 Task: Research Airbnb accommodation in Idfu, Egypt from 1st November, 2023 to 9th November, 2023 for 5 adults.3 bedrooms having 3 beds and 3 bathrooms. Property type can be house. Look for 5 properties as per requirement.
Action: Mouse moved to (569, 77)
Screenshot: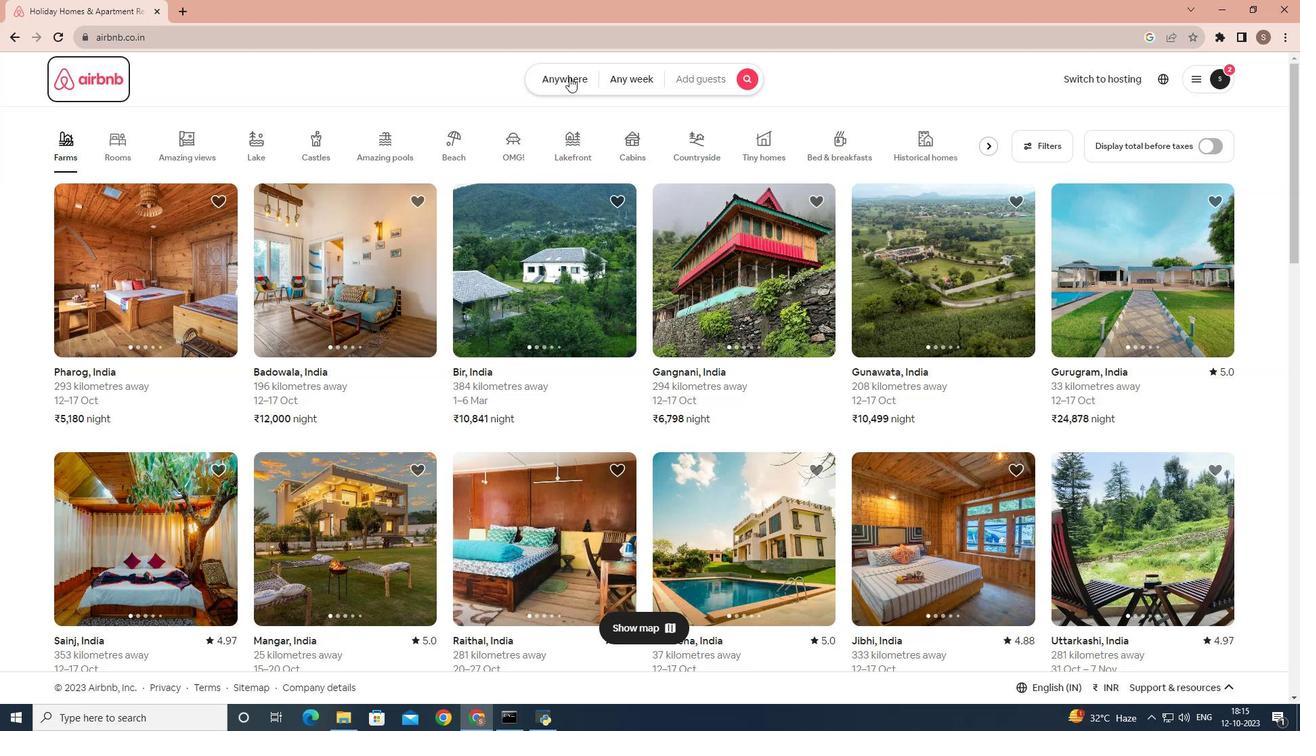 
Action: Mouse pressed left at (569, 77)
Screenshot: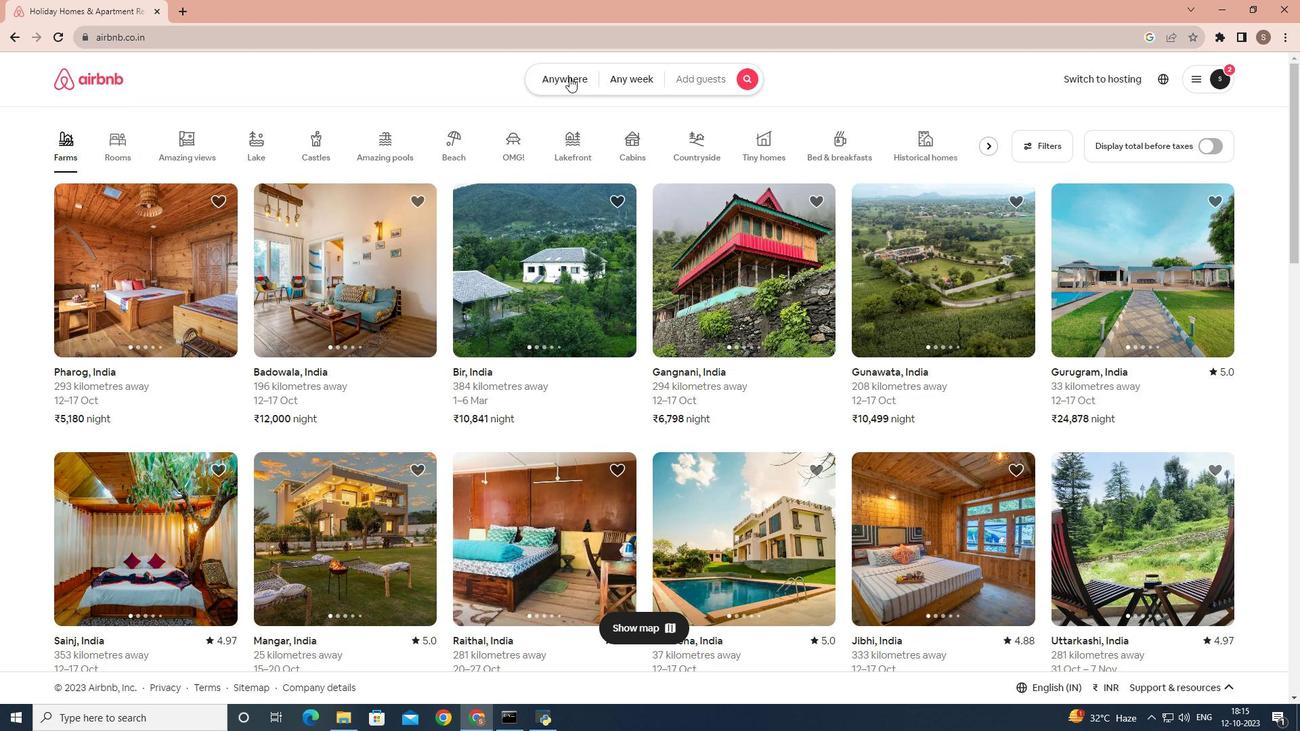 
Action: Mouse moved to (442, 140)
Screenshot: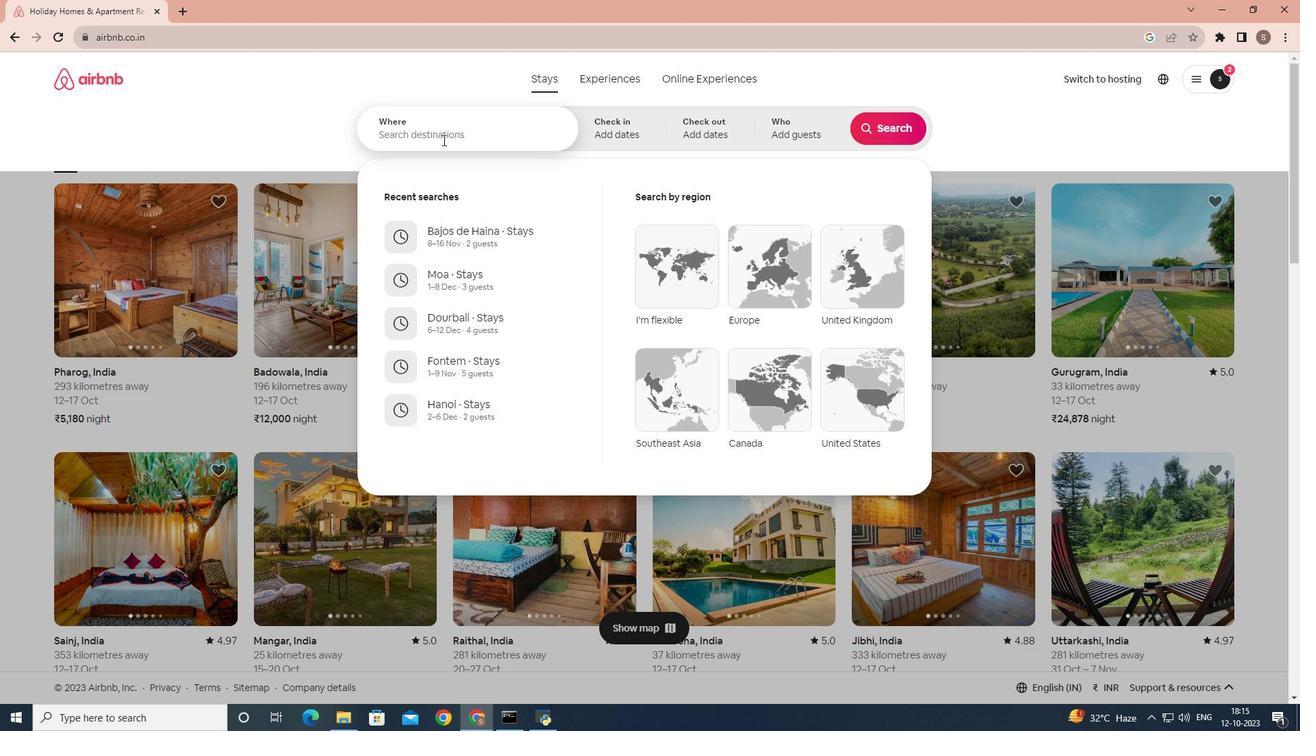
Action: Mouse pressed left at (442, 140)
Screenshot: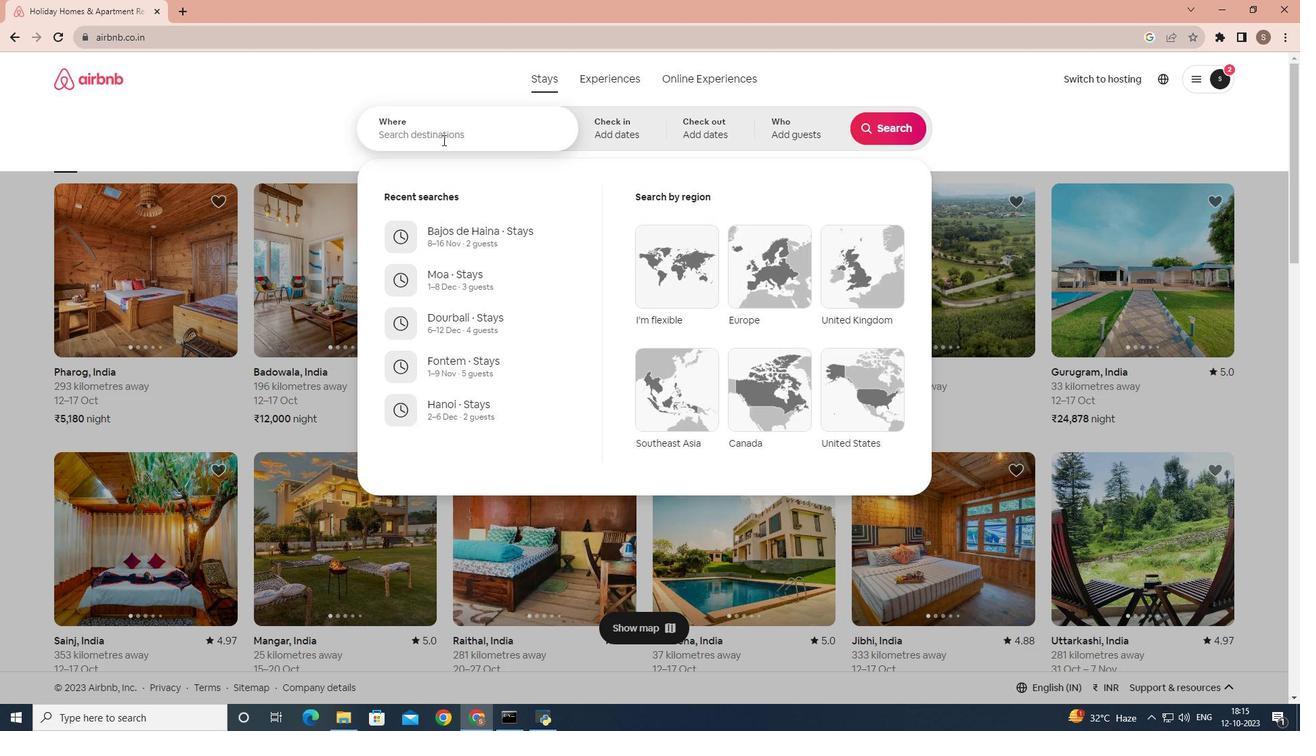 
Action: Mouse moved to (511, 139)
Screenshot: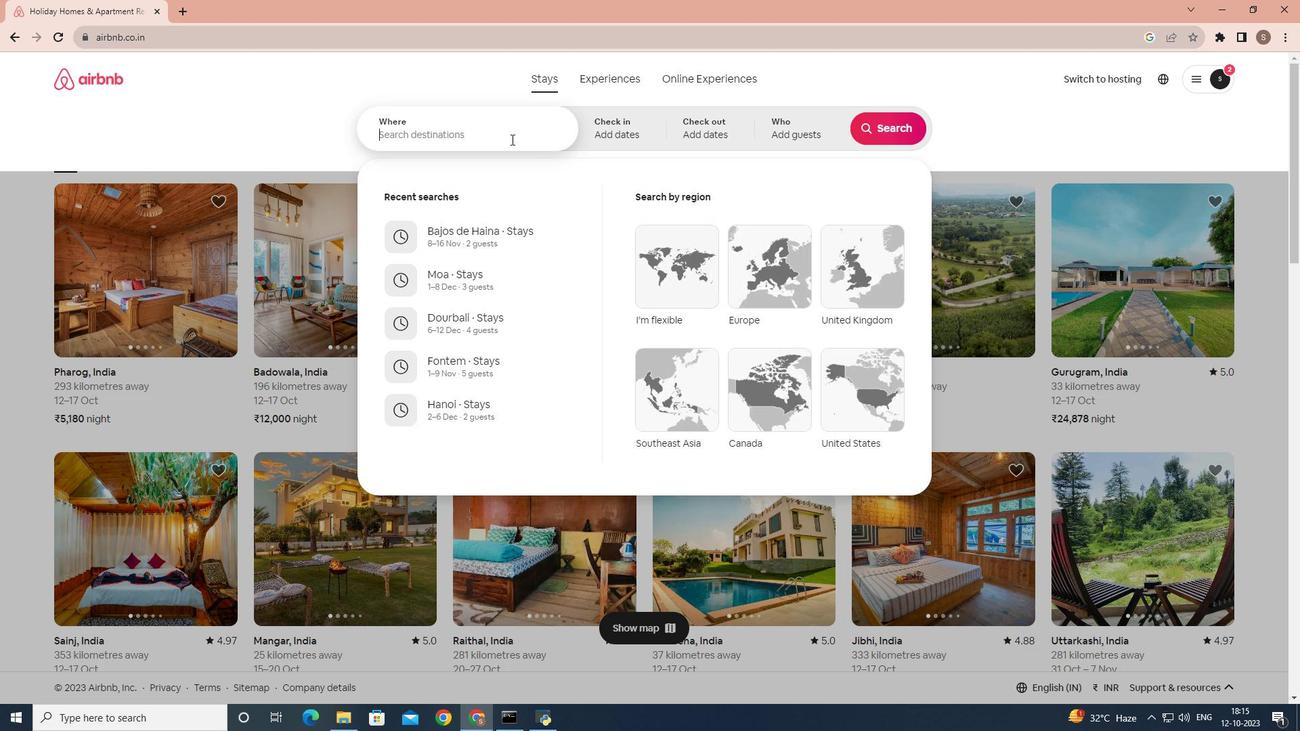 
Action: Key pressed <Key.shift><Key.shift>Idfu,<Key.shift><Key.shift><Key.shift>Egyp
Screenshot: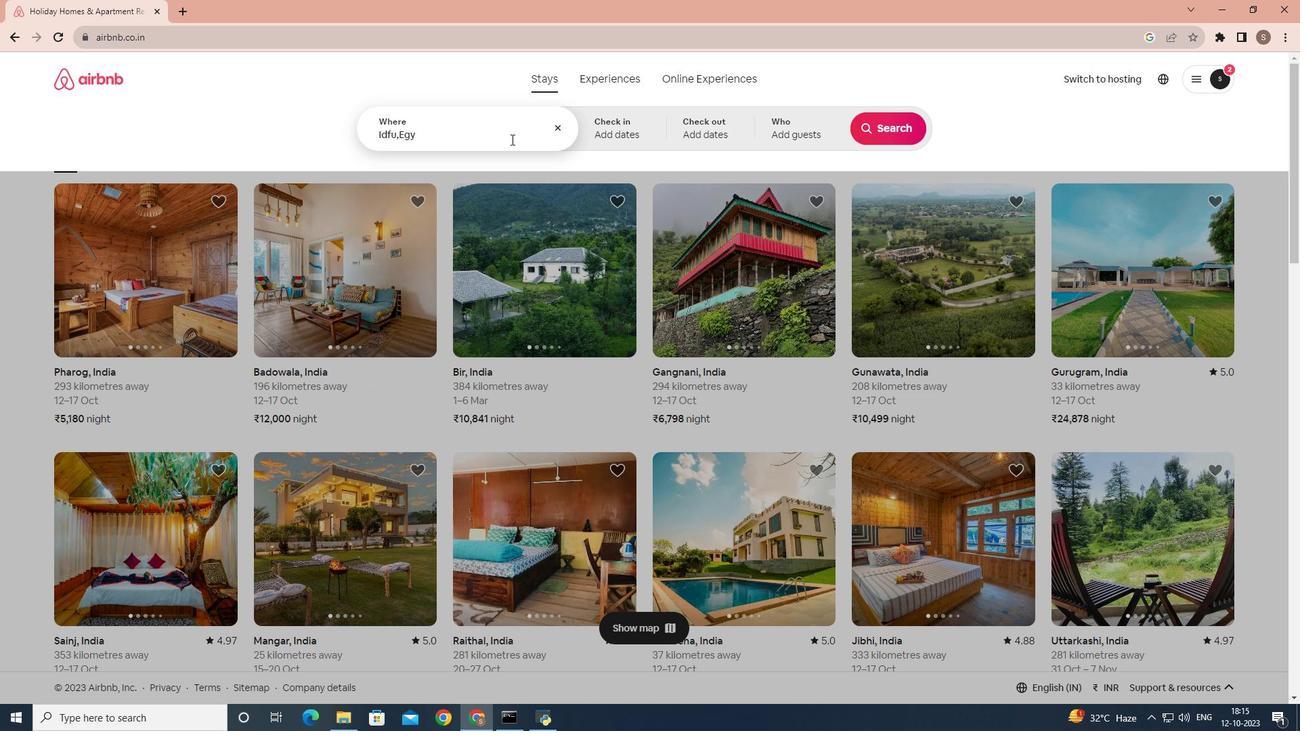 
Action: Mouse moved to (514, 208)
Screenshot: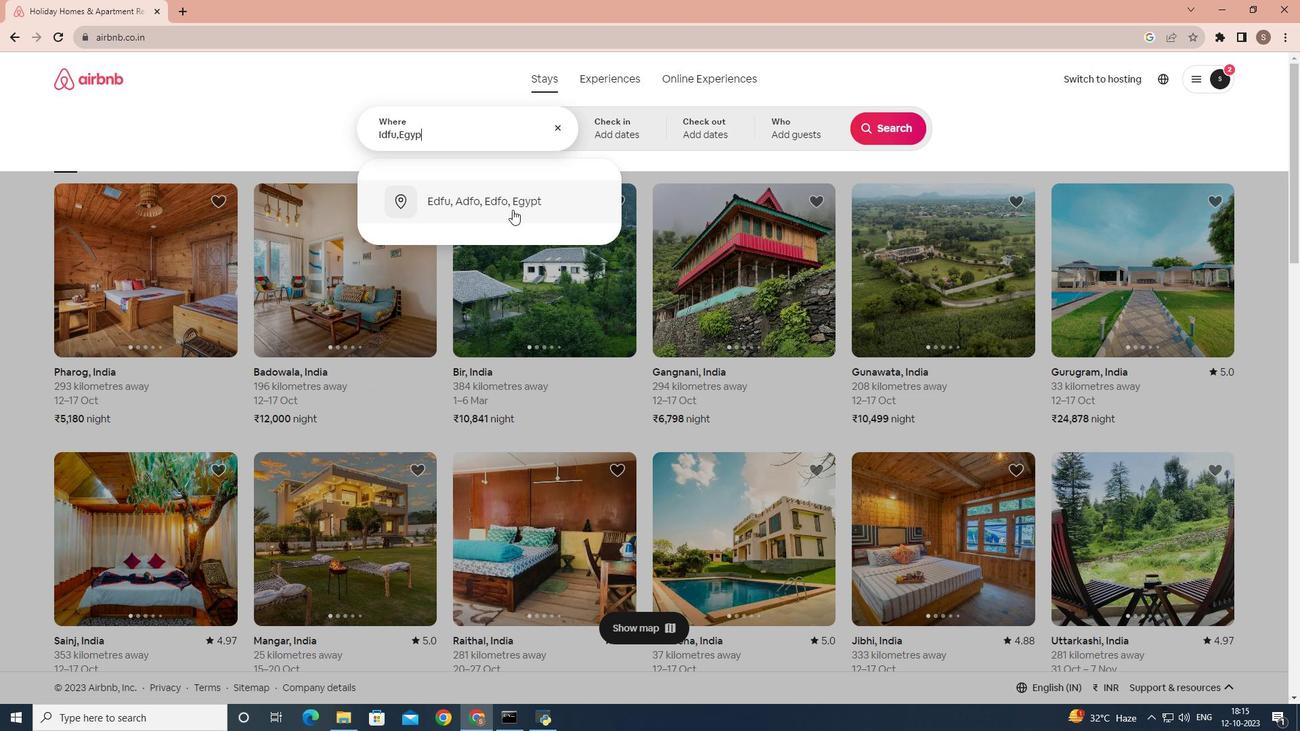 
Action: Mouse pressed left at (514, 208)
Screenshot: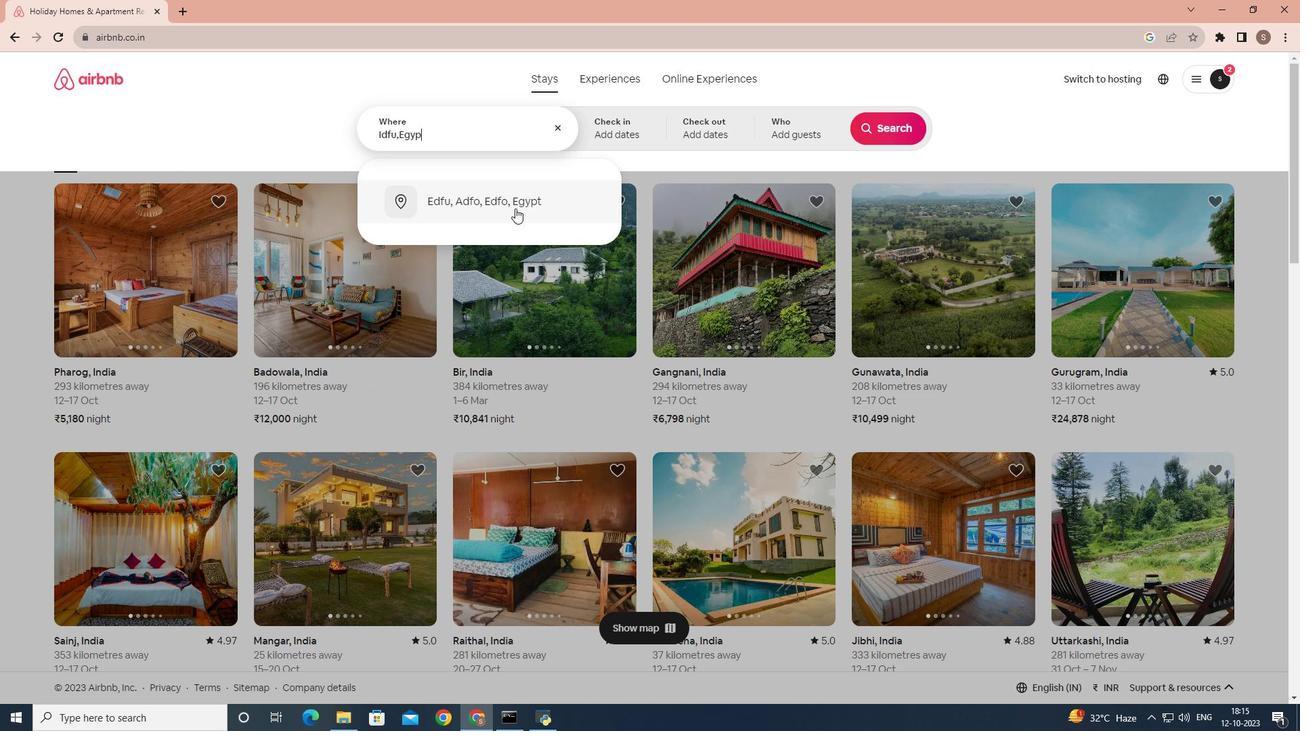 
Action: Mouse moved to (883, 237)
Screenshot: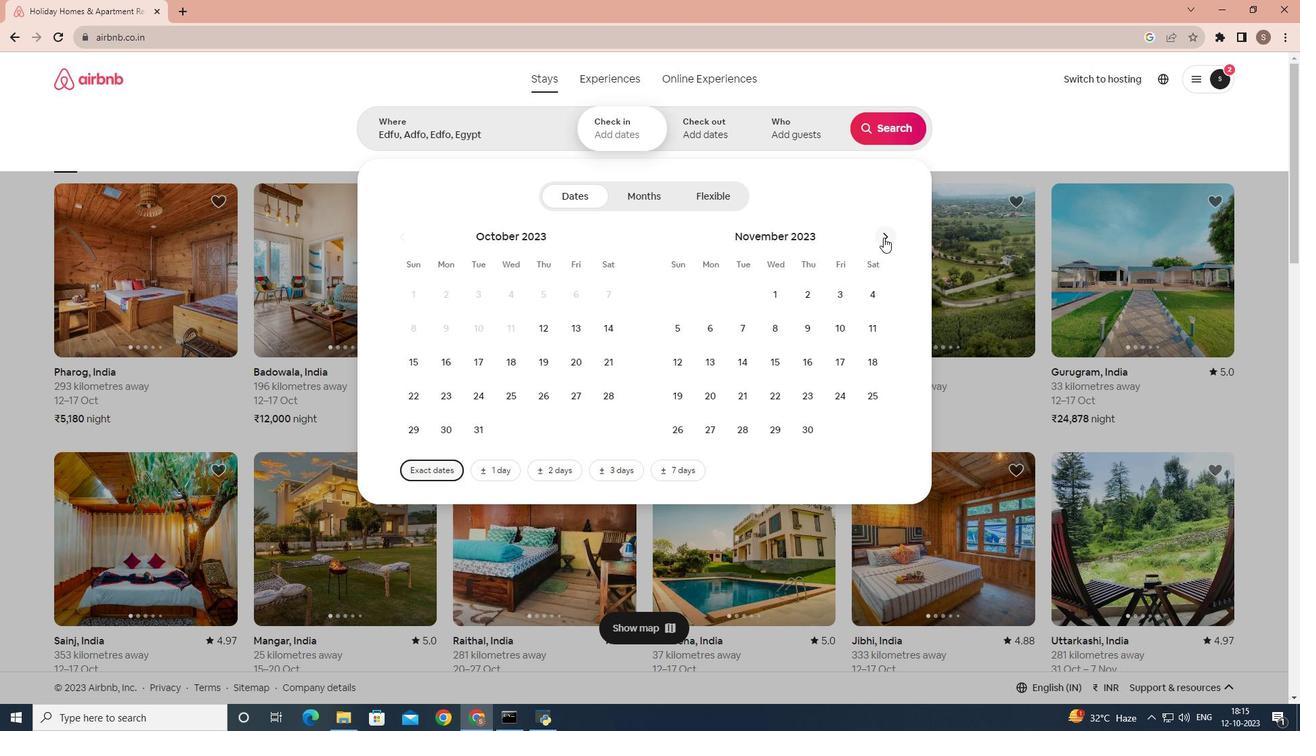 
Action: Mouse pressed left at (883, 237)
Screenshot: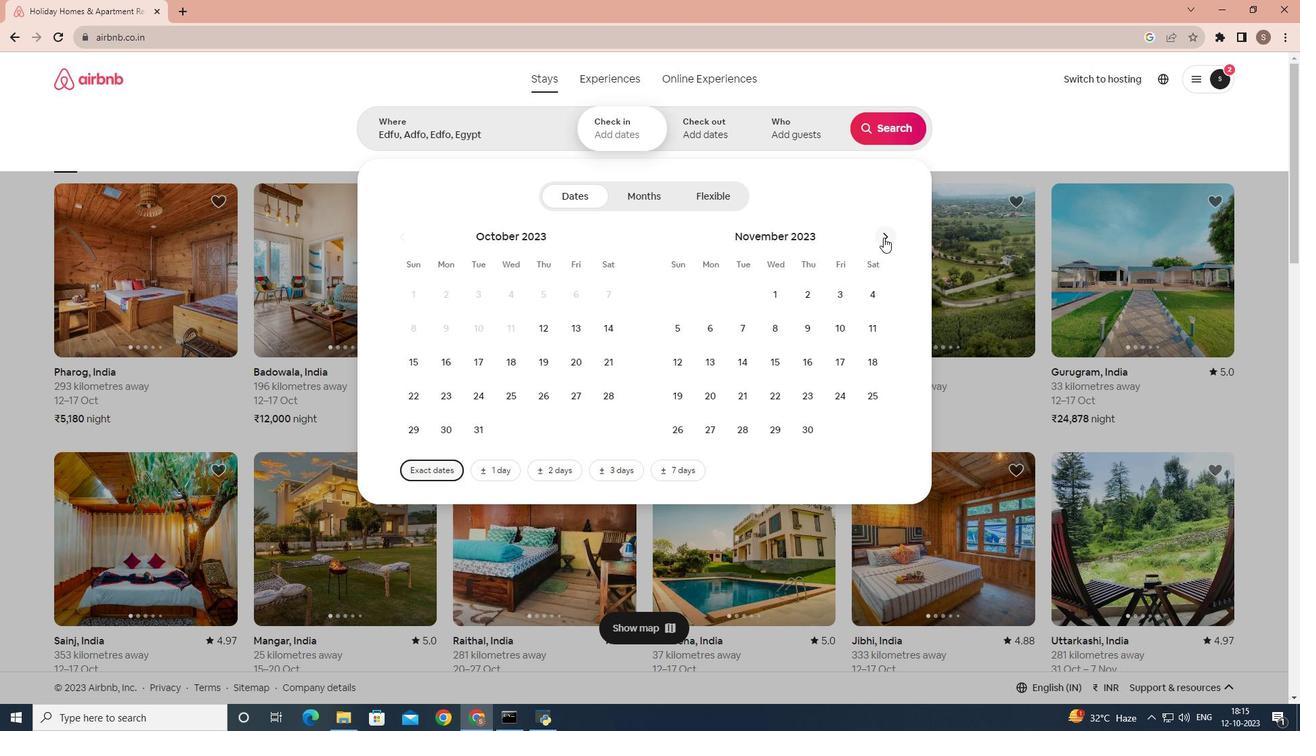 
Action: Mouse moved to (518, 296)
Screenshot: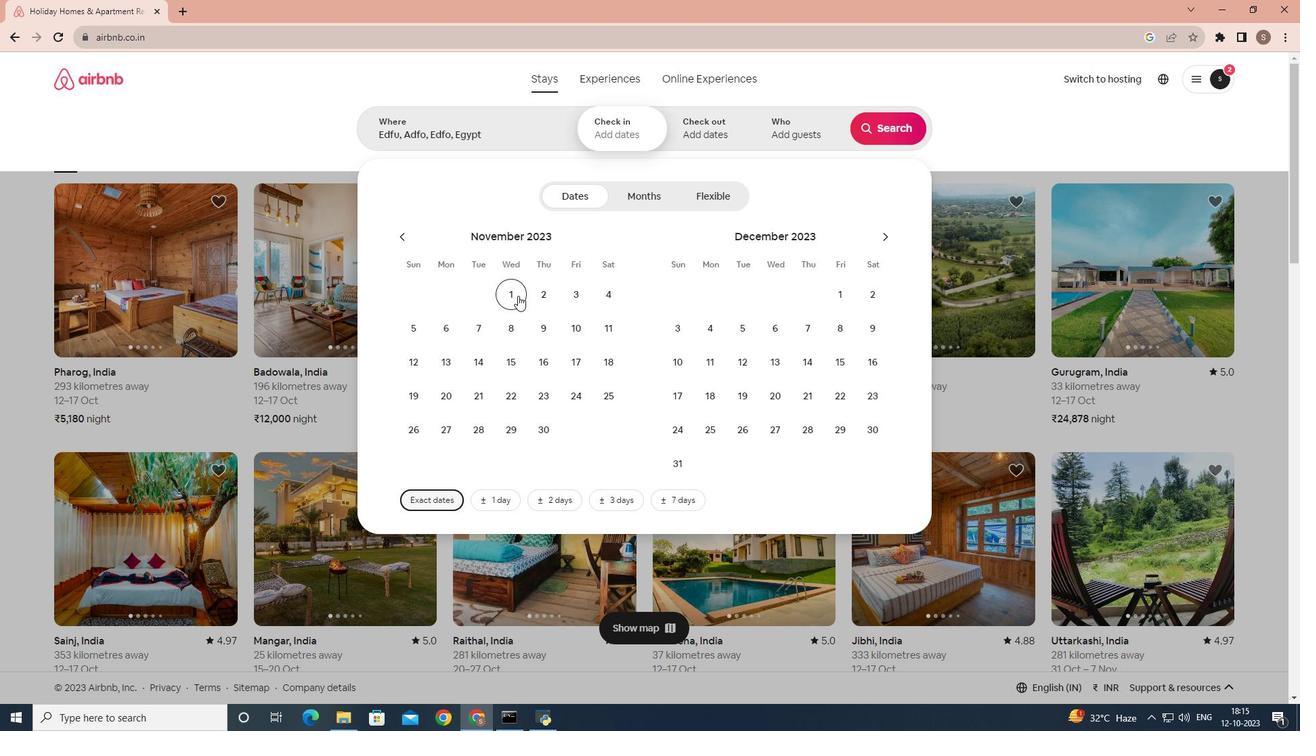 
Action: Mouse pressed left at (518, 296)
Screenshot: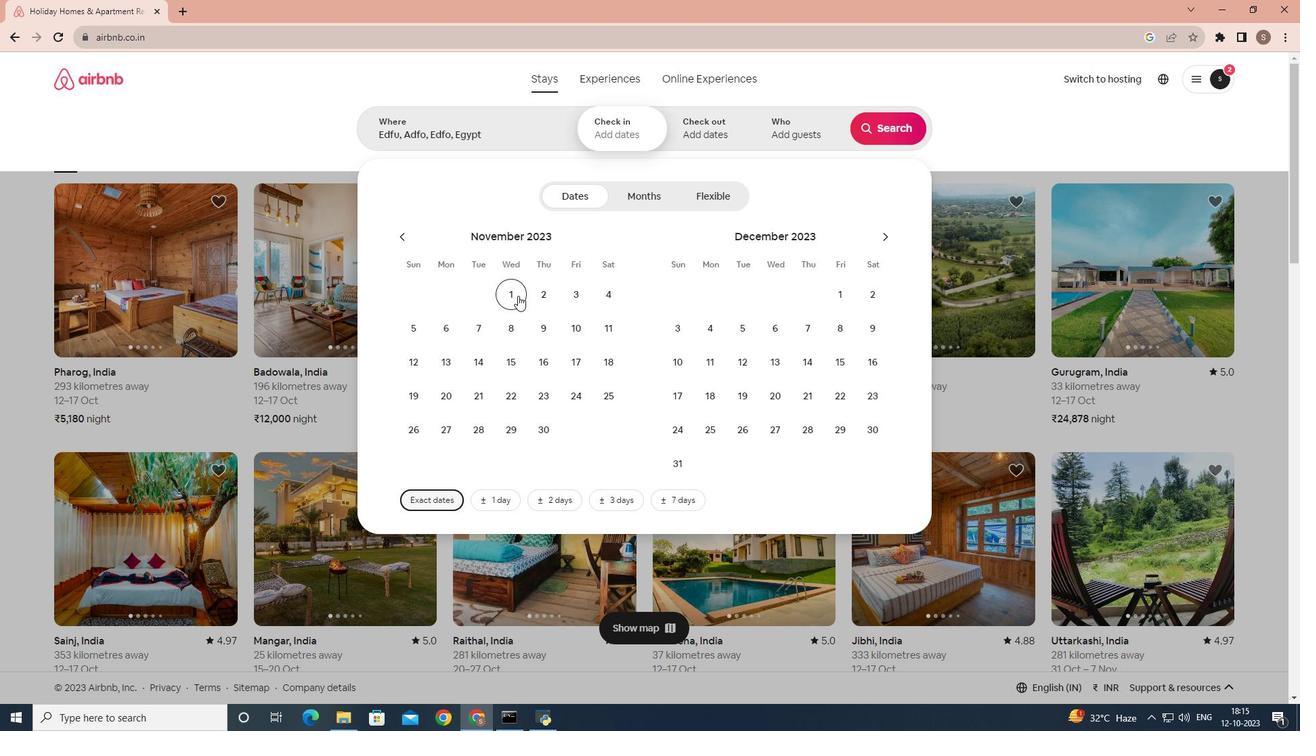 
Action: Mouse moved to (545, 327)
Screenshot: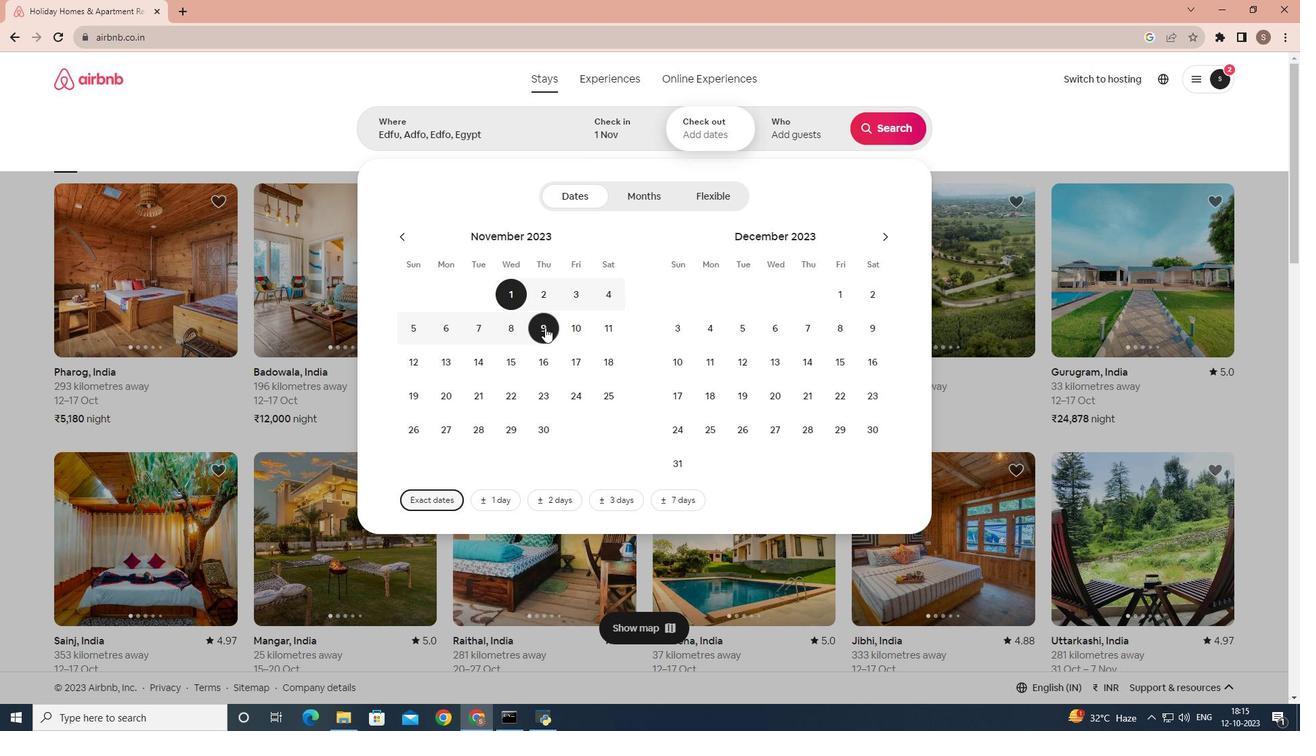 
Action: Mouse pressed left at (545, 327)
Screenshot: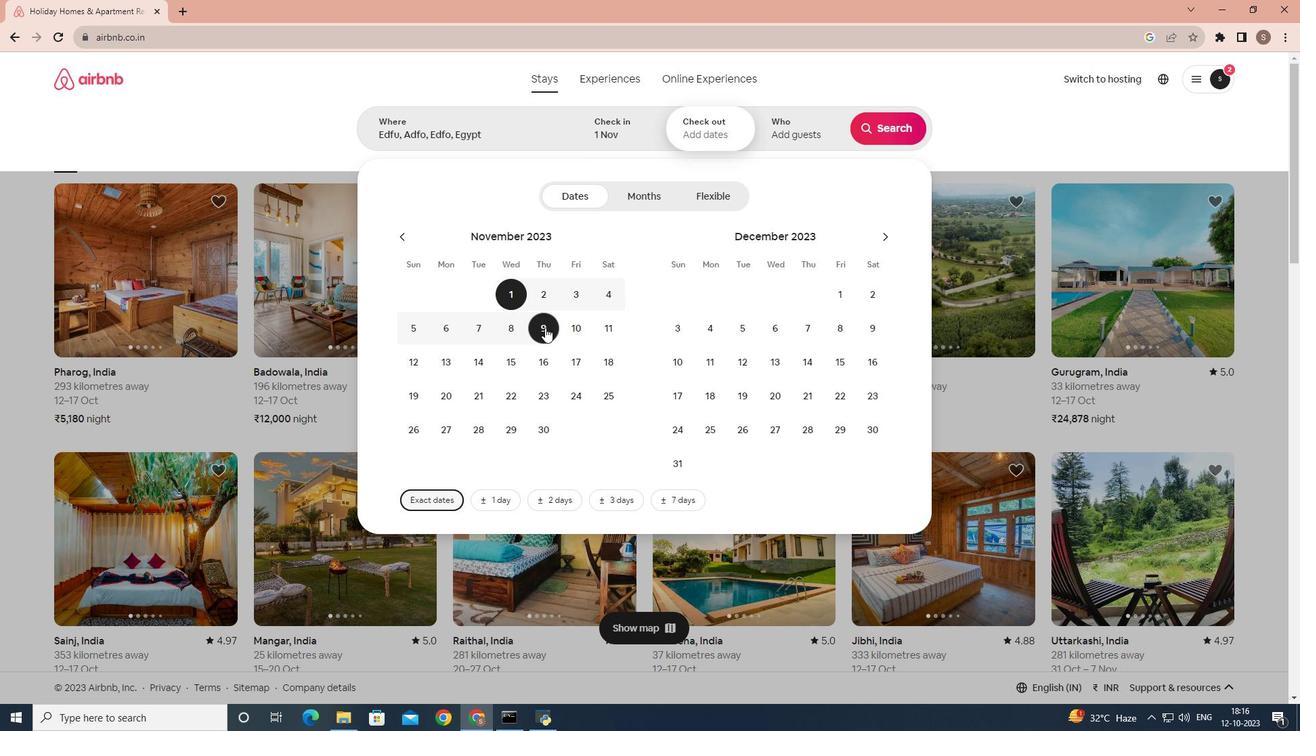 
Action: Mouse moved to (810, 139)
Screenshot: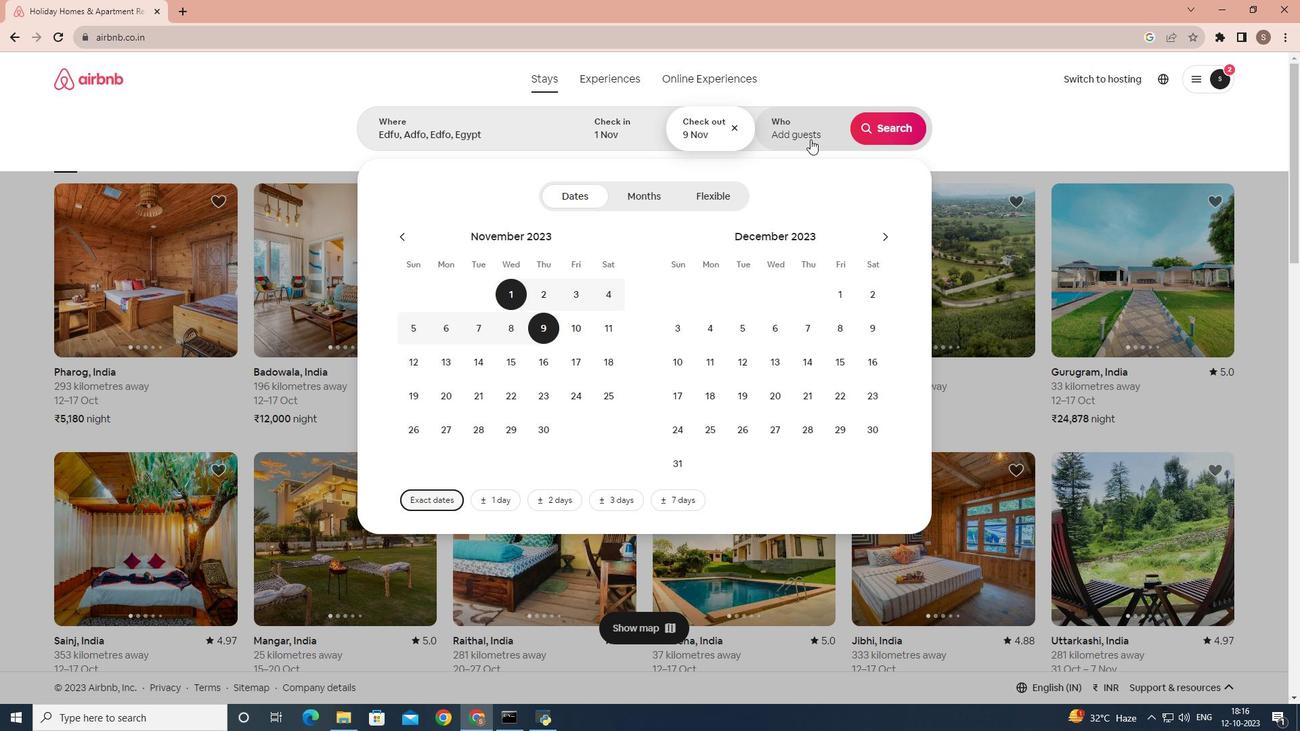 
Action: Mouse pressed left at (810, 139)
Screenshot: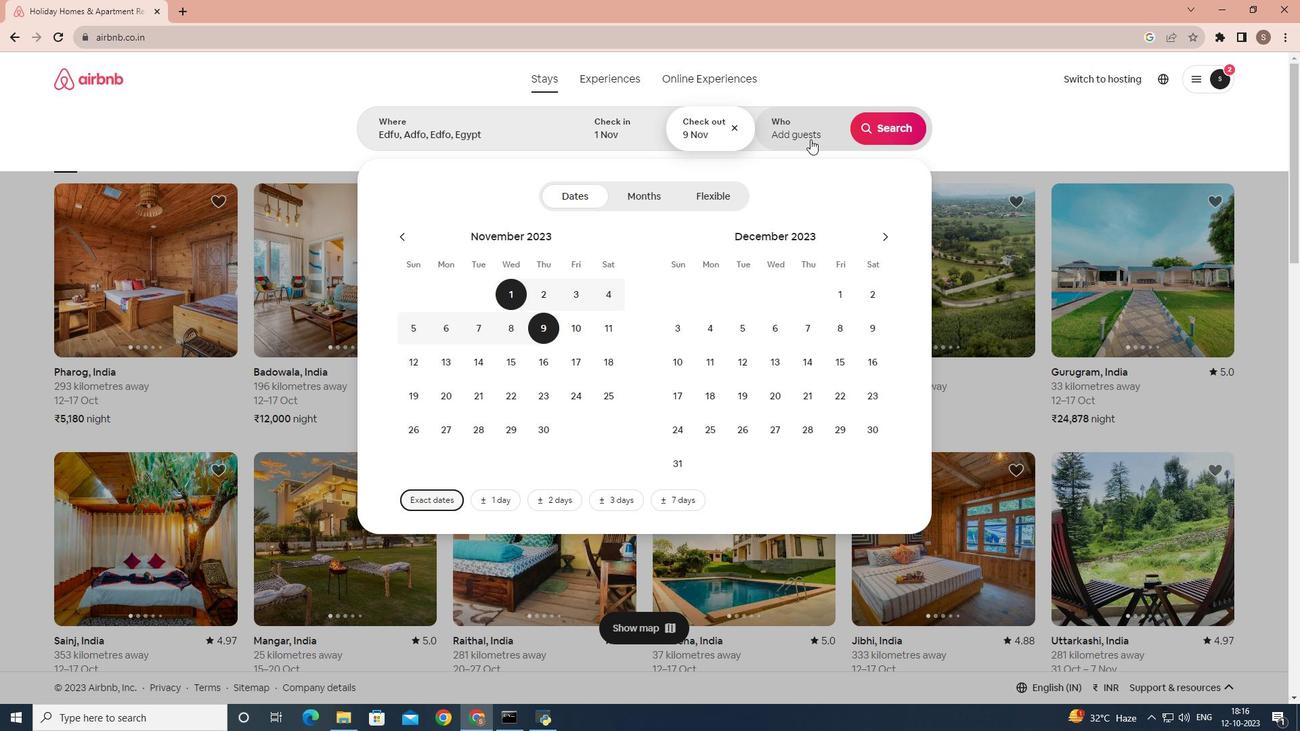 
Action: Mouse moved to (893, 201)
Screenshot: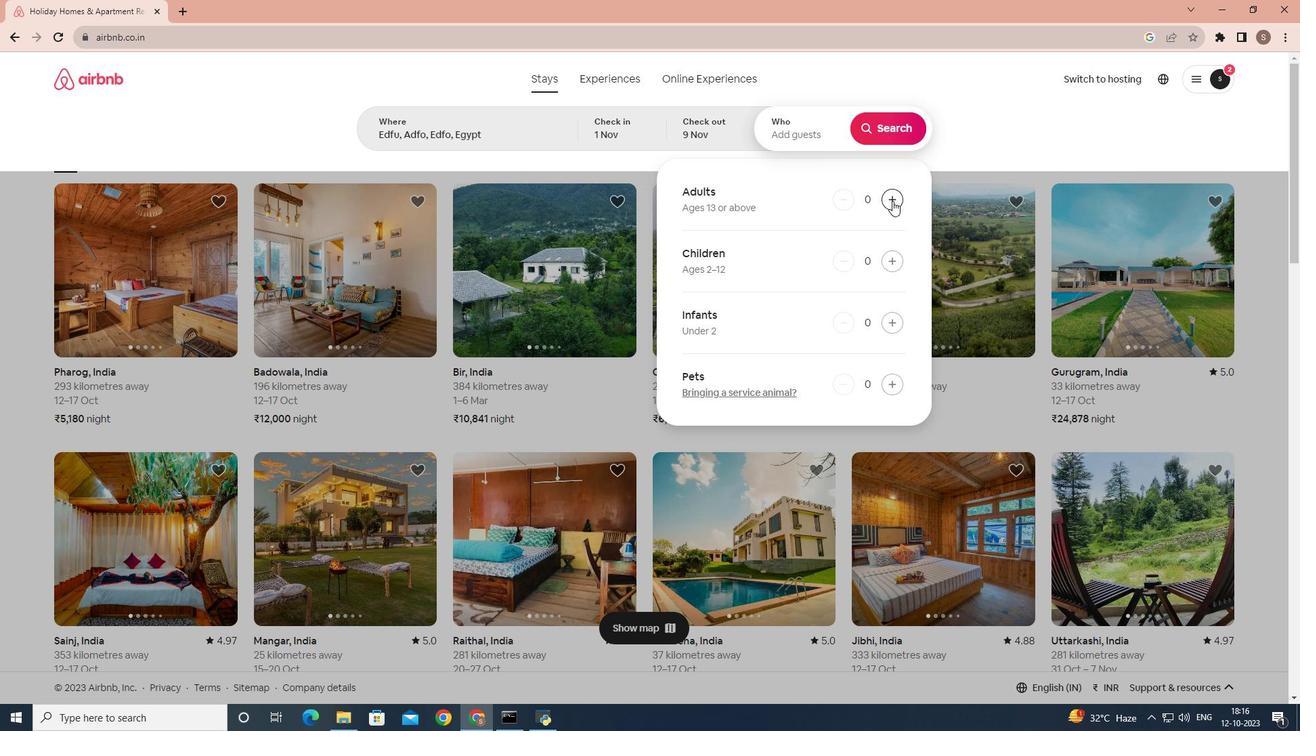 
Action: Mouse pressed left at (893, 201)
Screenshot: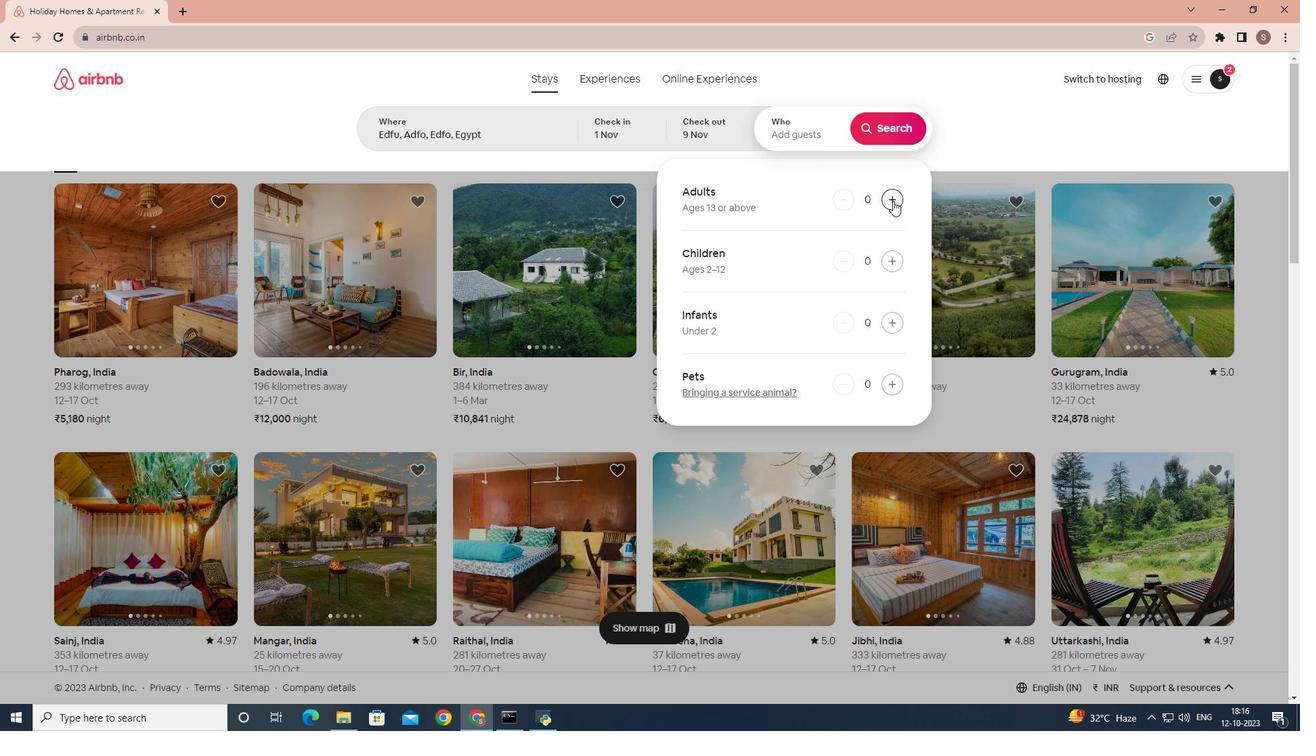 
Action: Mouse moved to (894, 201)
Screenshot: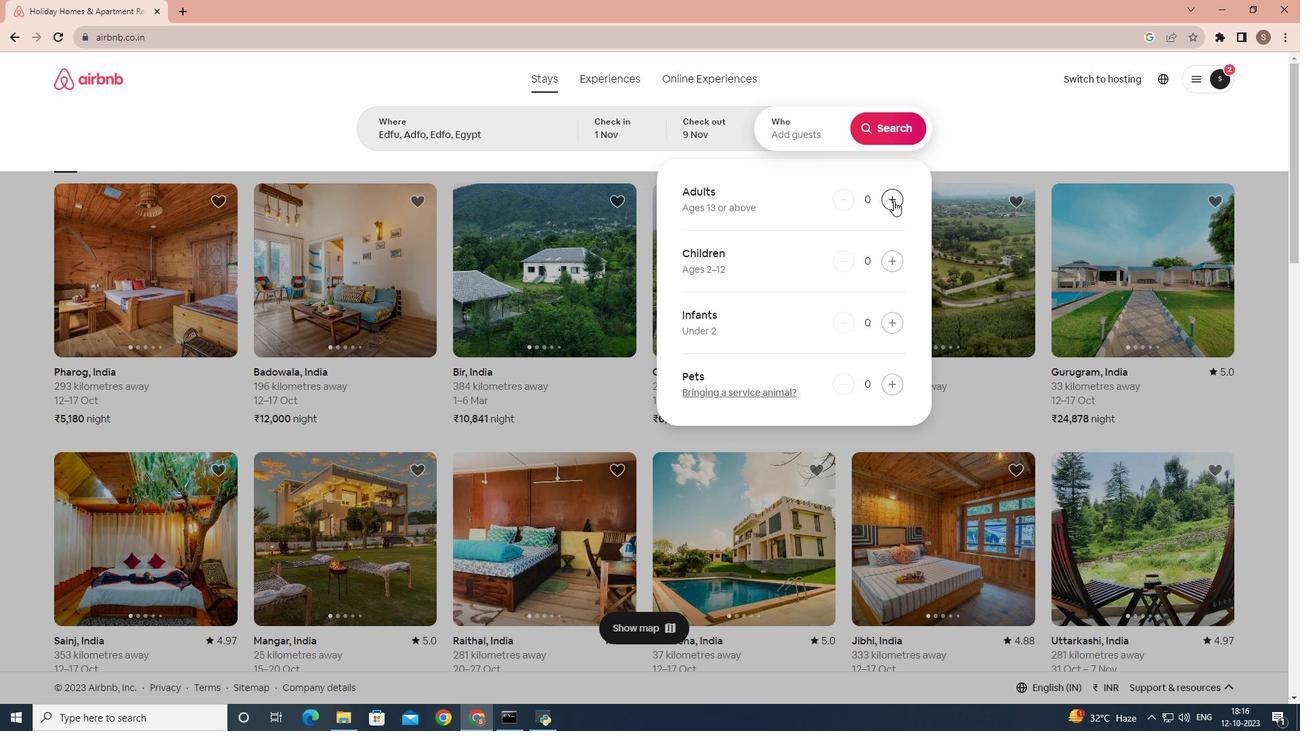 
Action: Mouse pressed left at (894, 201)
Screenshot: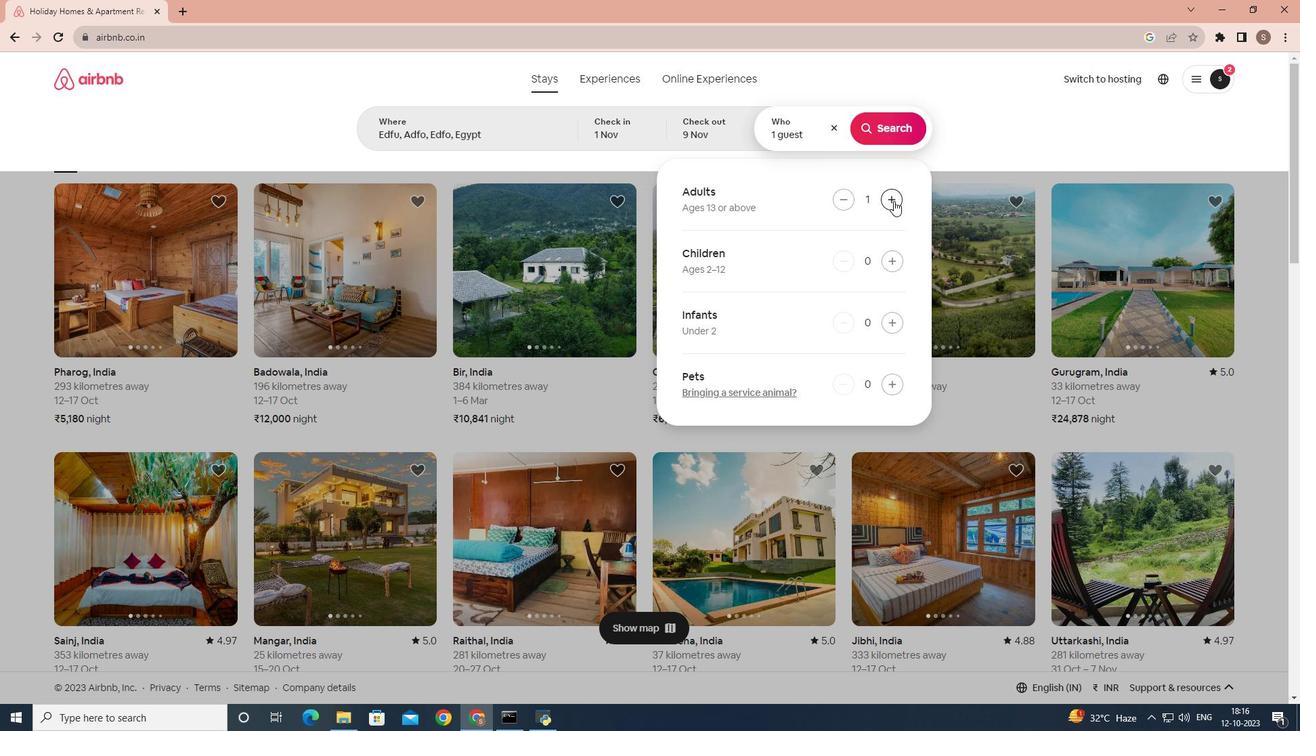 
Action: Mouse pressed left at (894, 201)
Screenshot: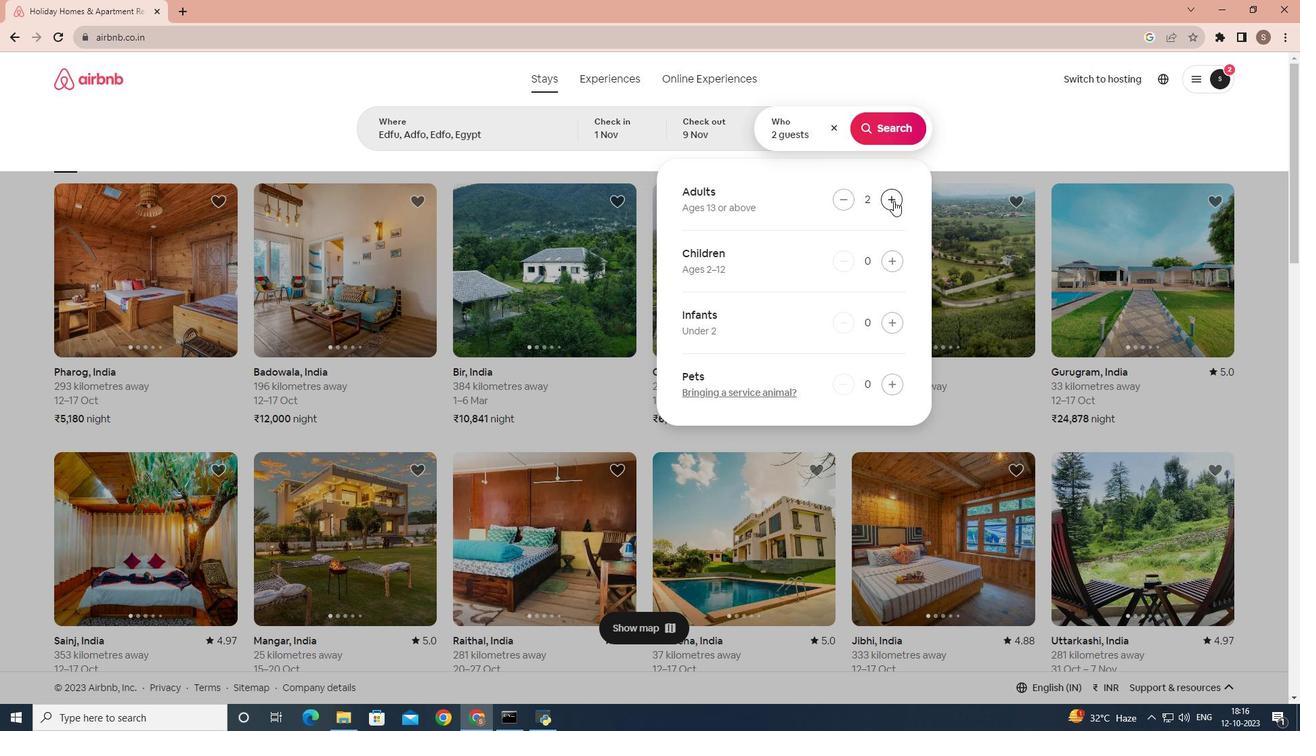 
Action: Mouse pressed left at (894, 201)
Screenshot: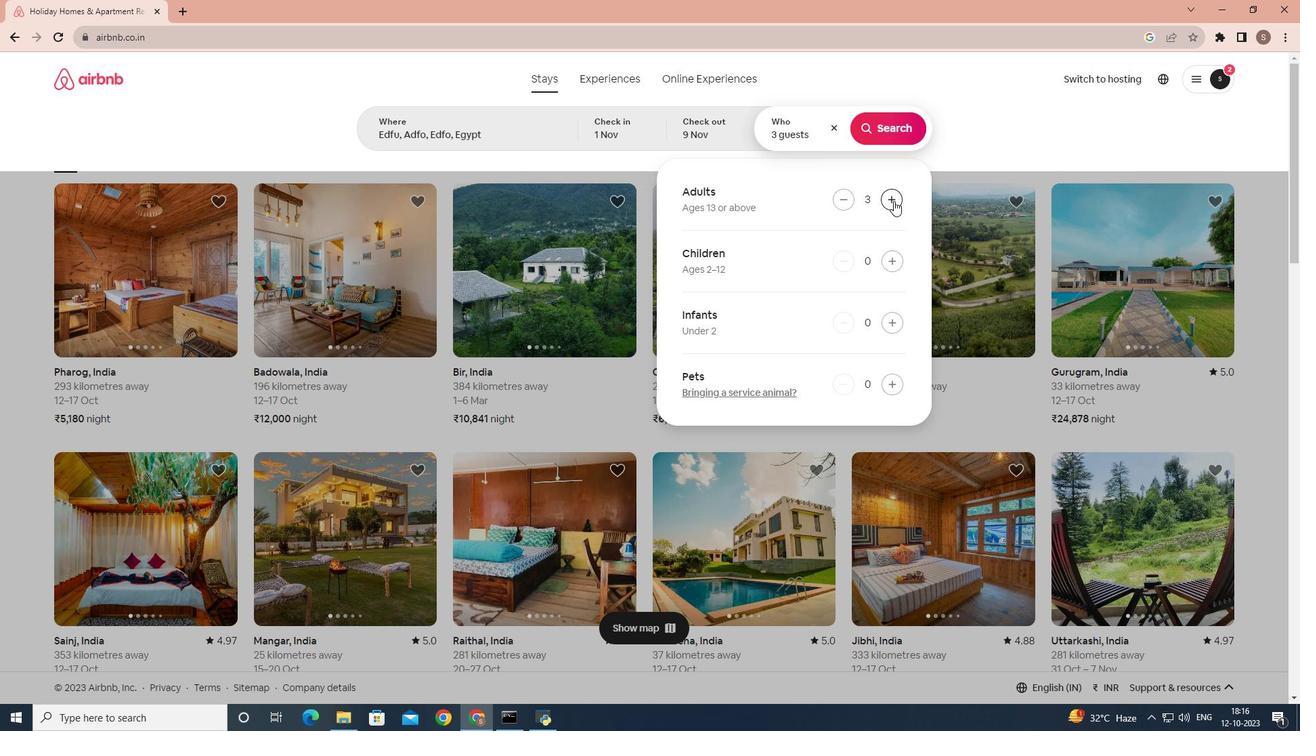 
Action: Mouse pressed left at (894, 201)
Screenshot: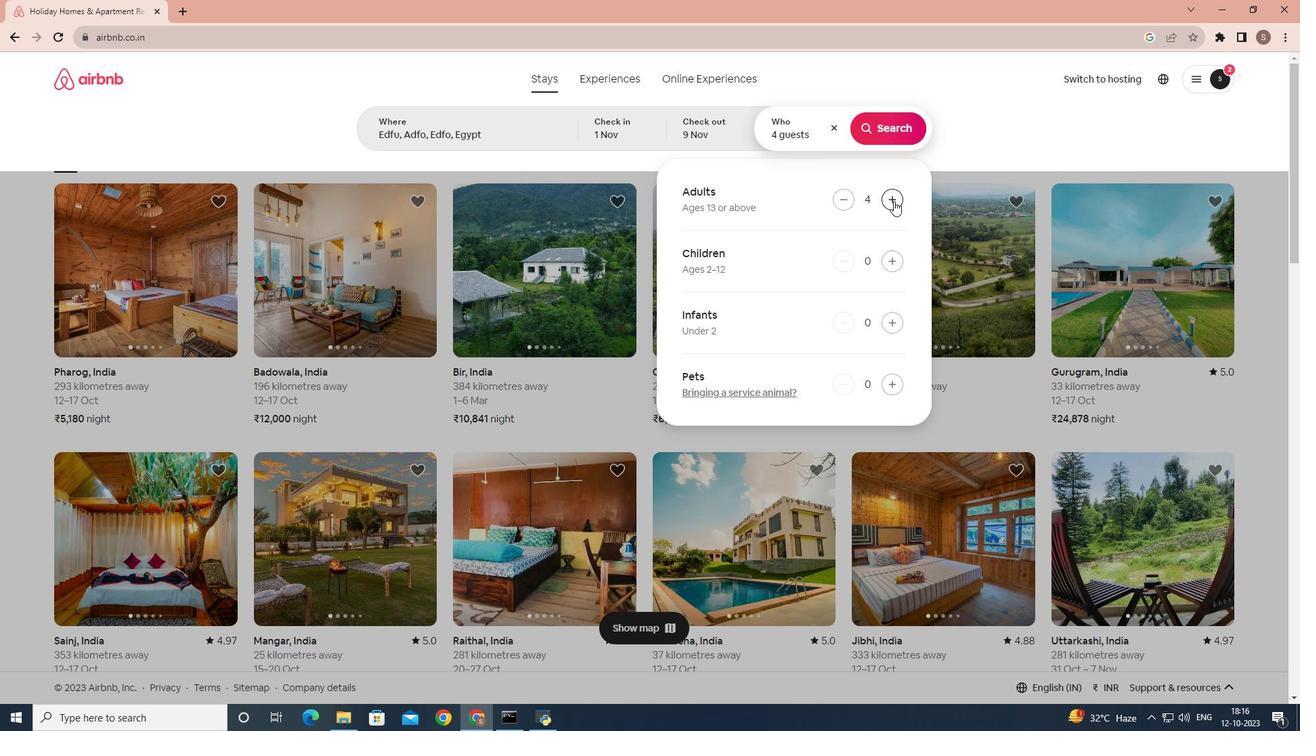 
Action: Mouse moved to (877, 125)
Screenshot: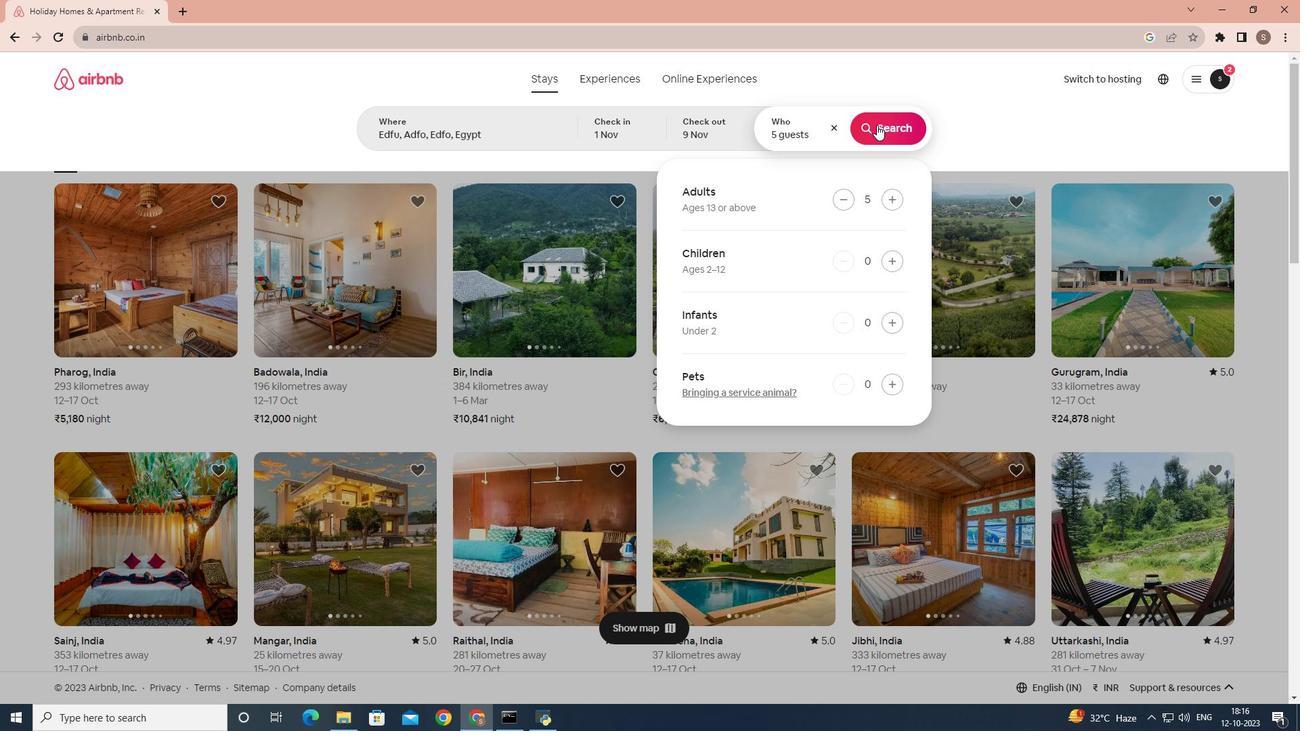 
Action: Mouse pressed left at (877, 125)
Screenshot: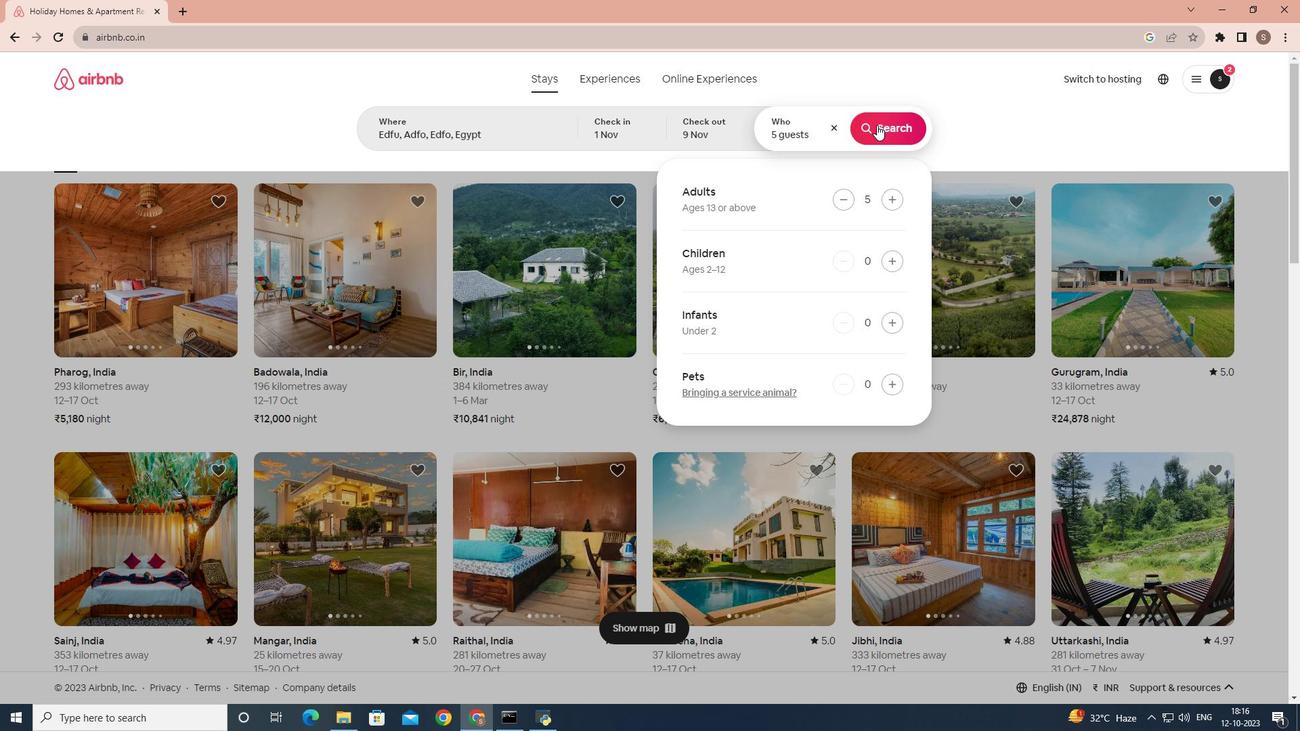 
Action: Mouse moved to (1077, 132)
Screenshot: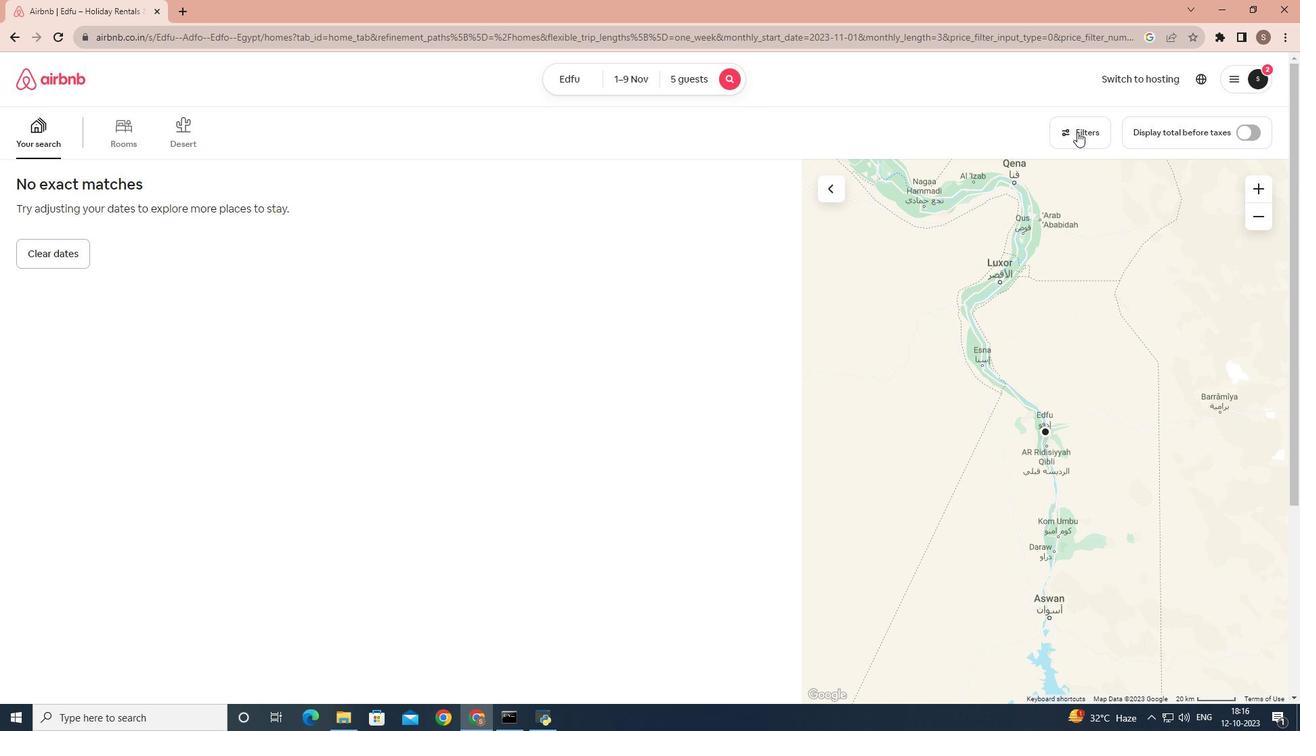 
Action: Mouse pressed left at (1077, 132)
Screenshot: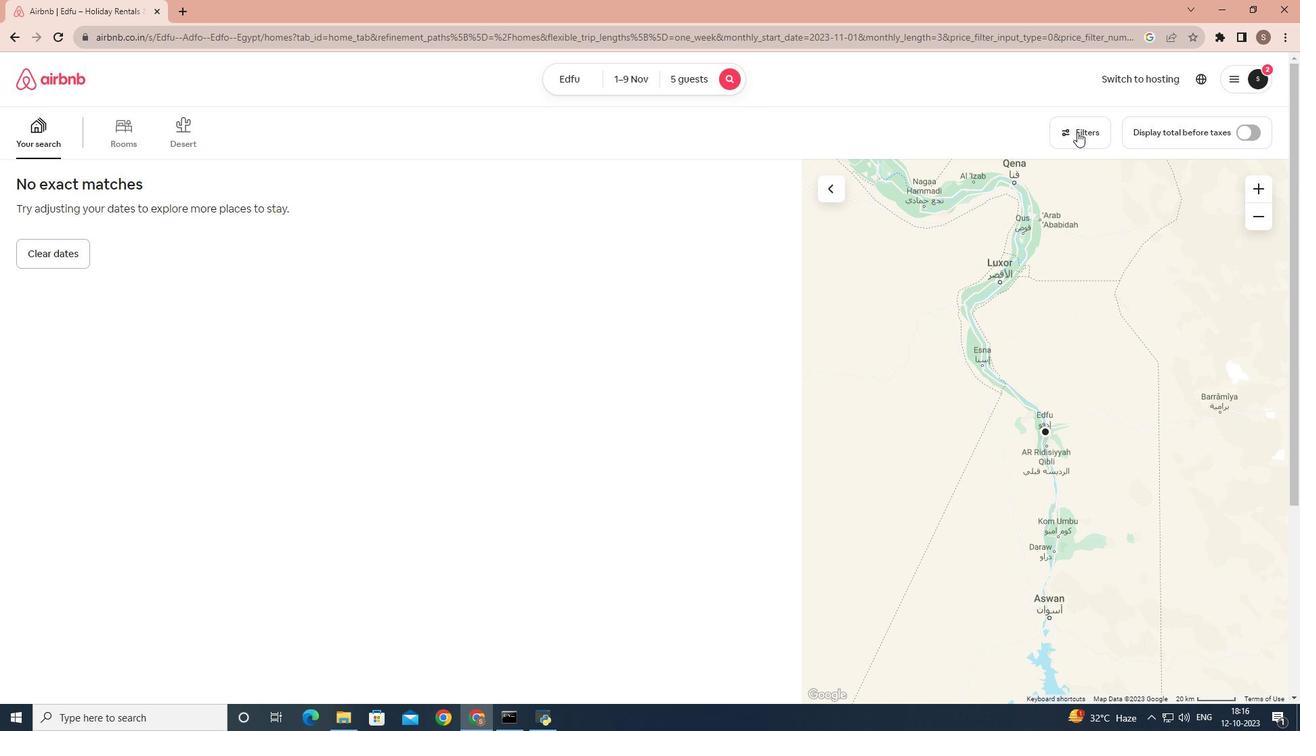 
Action: Mouse moved to (805, 418)
Screenshot: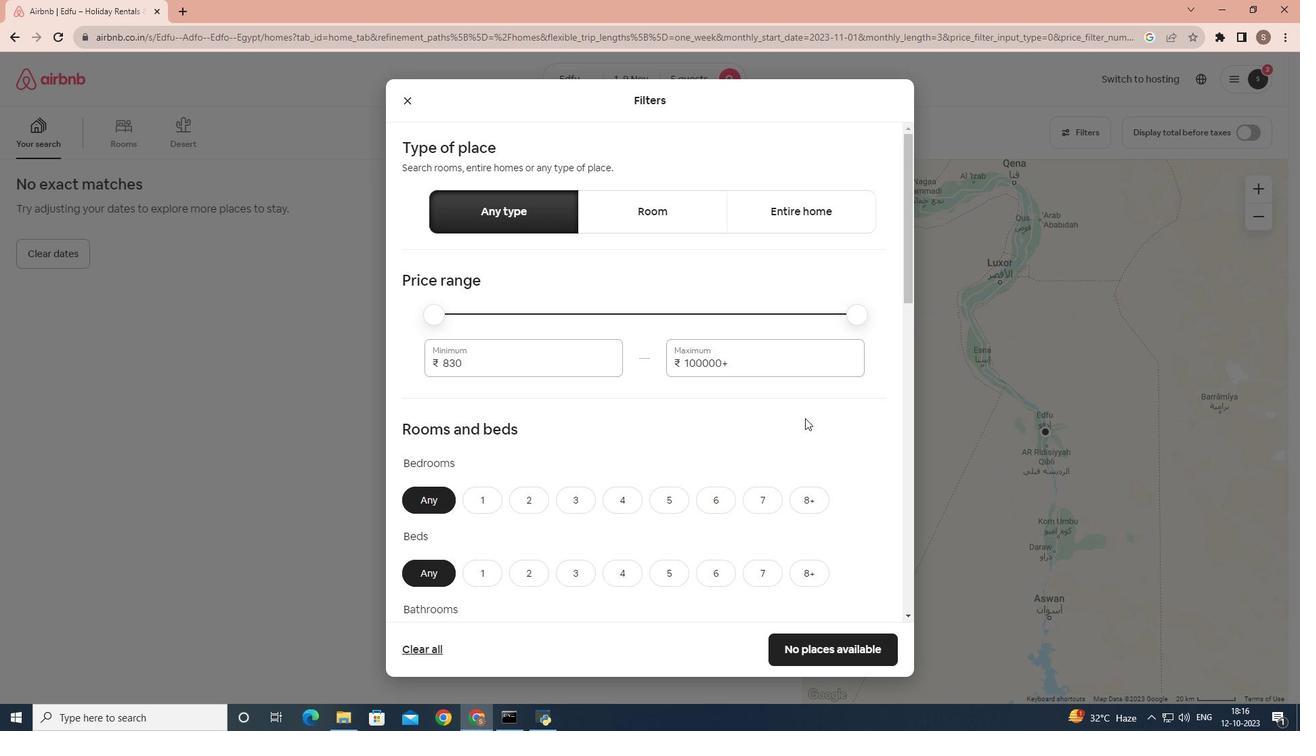 
Action: Mouse scrolled (805, 417) with delta (0, 0)
Screenshot: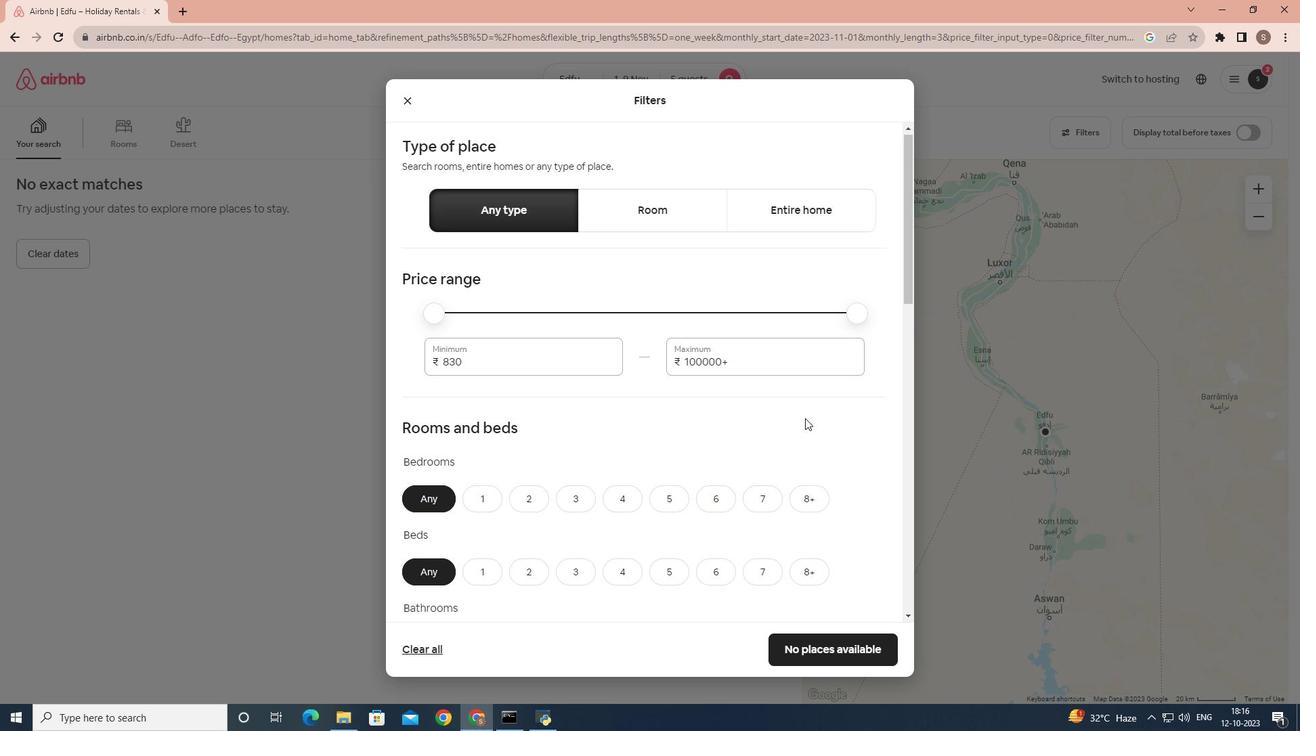 
Action: Mouse scrolled (805, 417) with delta (0, 0)
Screenshot: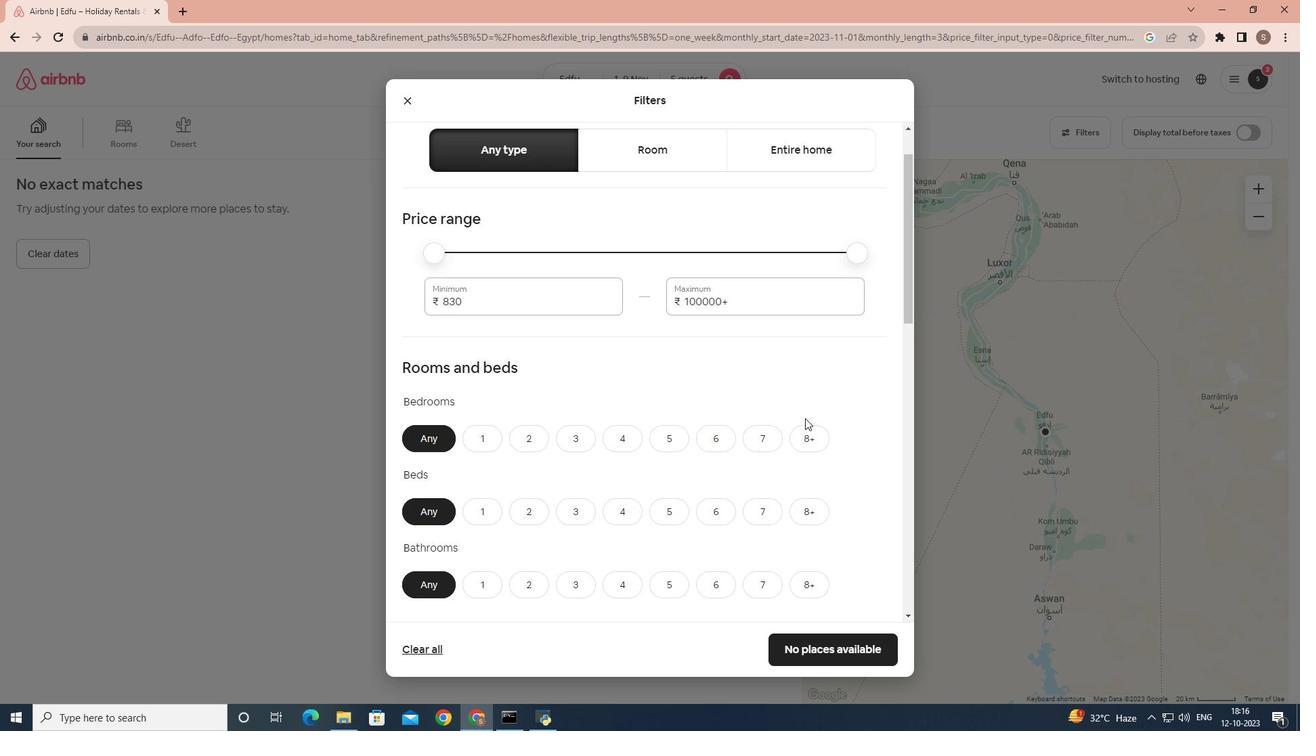 
Action: Mouse moved to (804, 418)
Screenshot: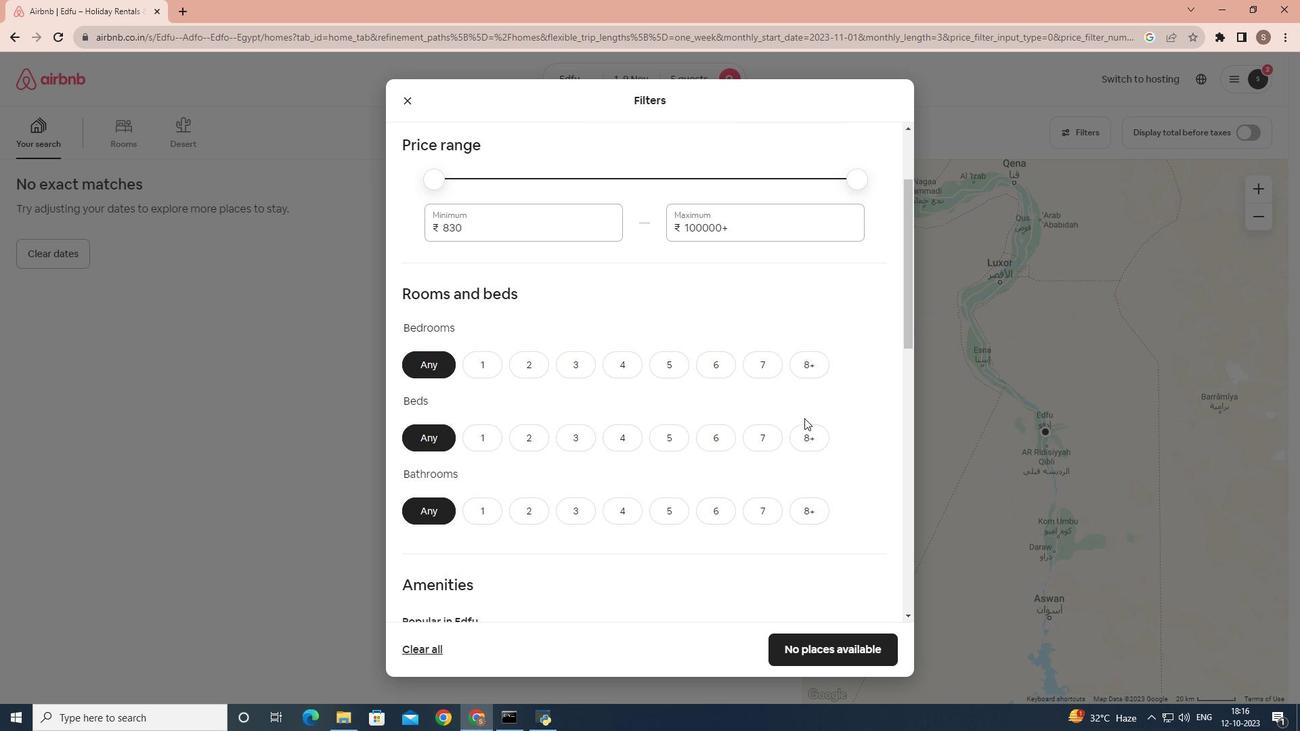 
Action: Mouse scrolled (804, 417) with delta (0, 0)
Screenshot: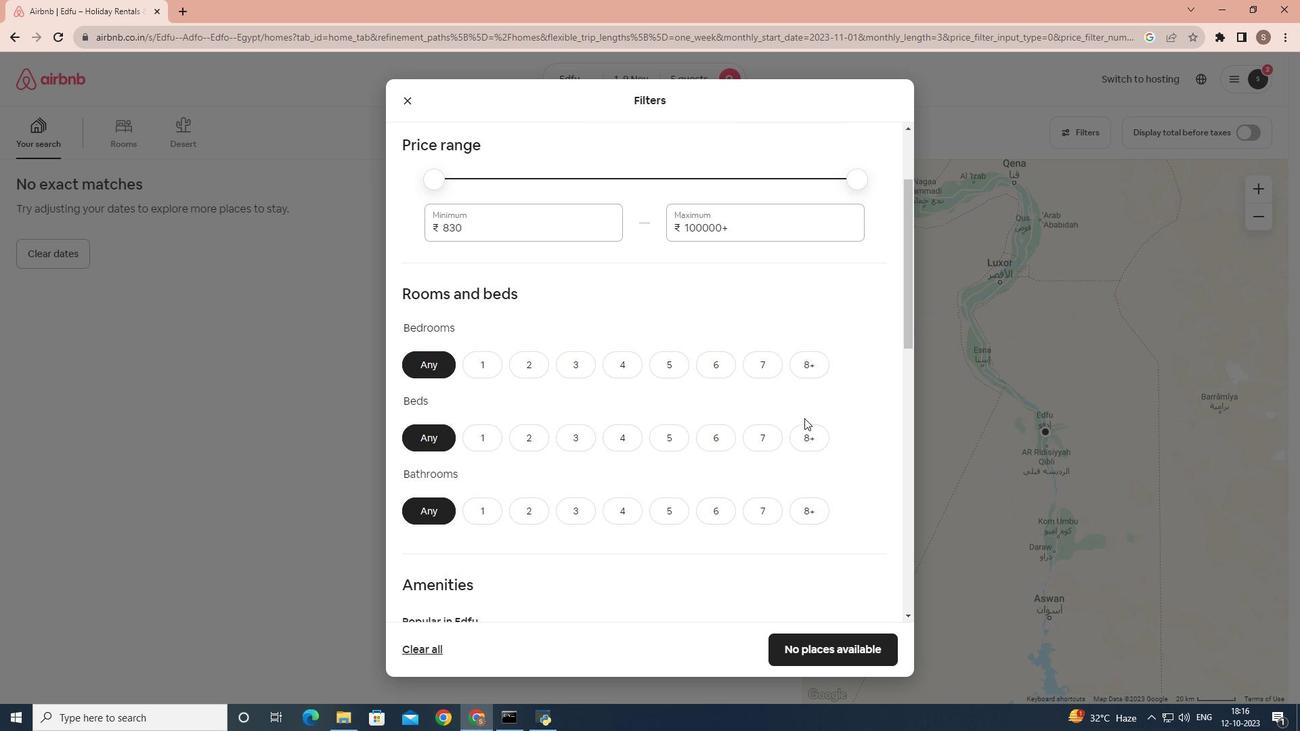 
Action: Mouse moved to (571, 296)
Screenshot: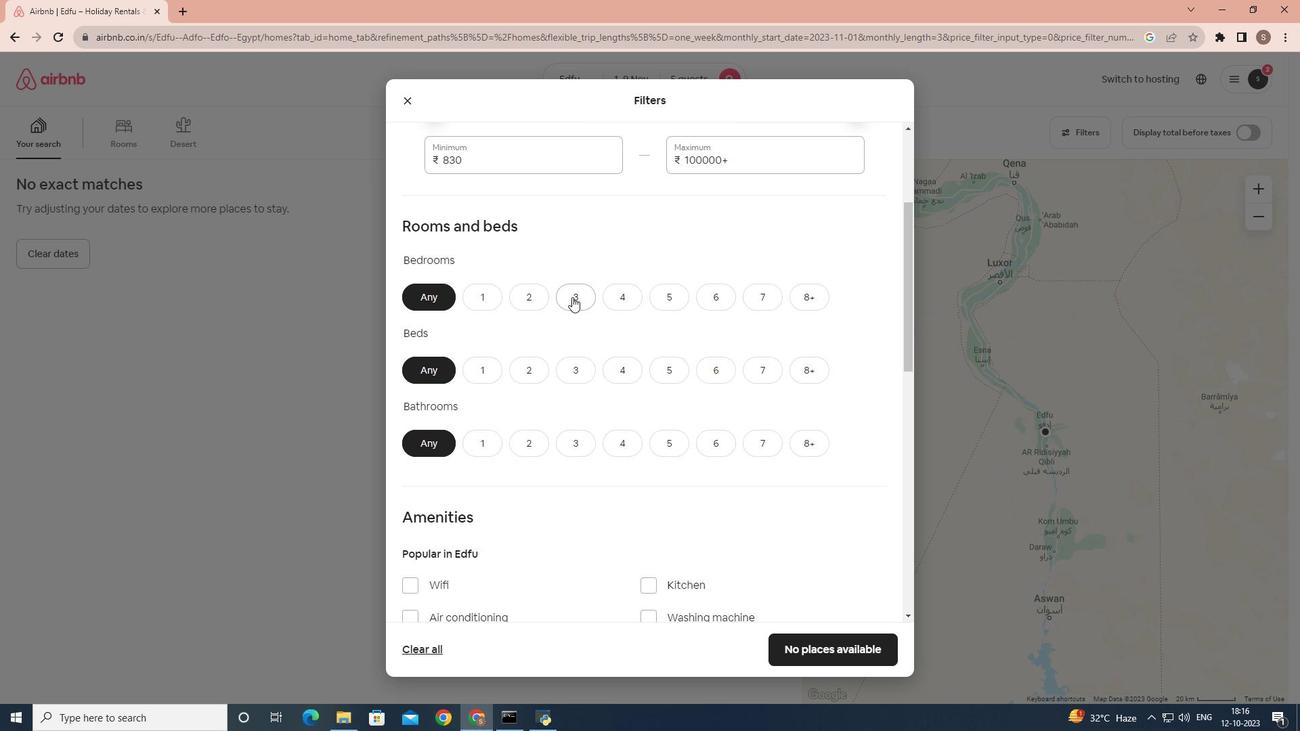 
Action: Mouse pressed left at (571, 296)
Screenshot: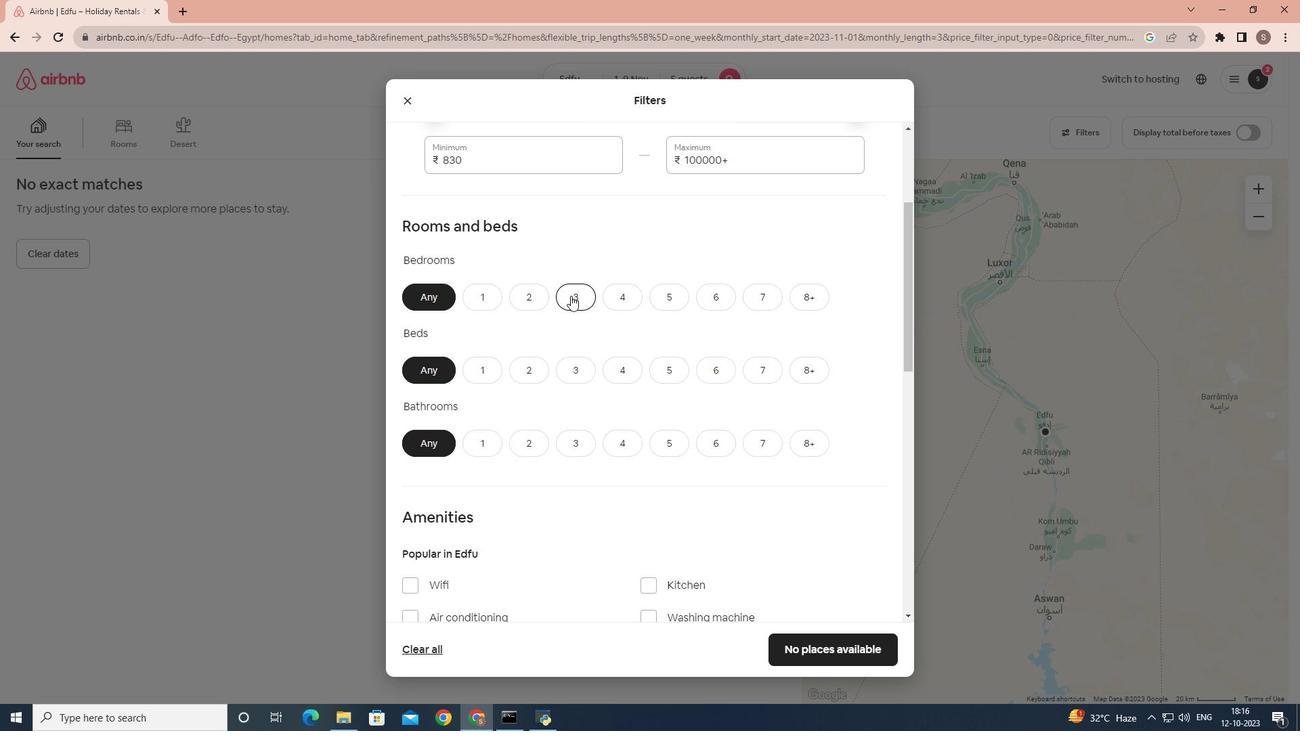 
Action: Mouse moved to (572, 372)
Screenshot: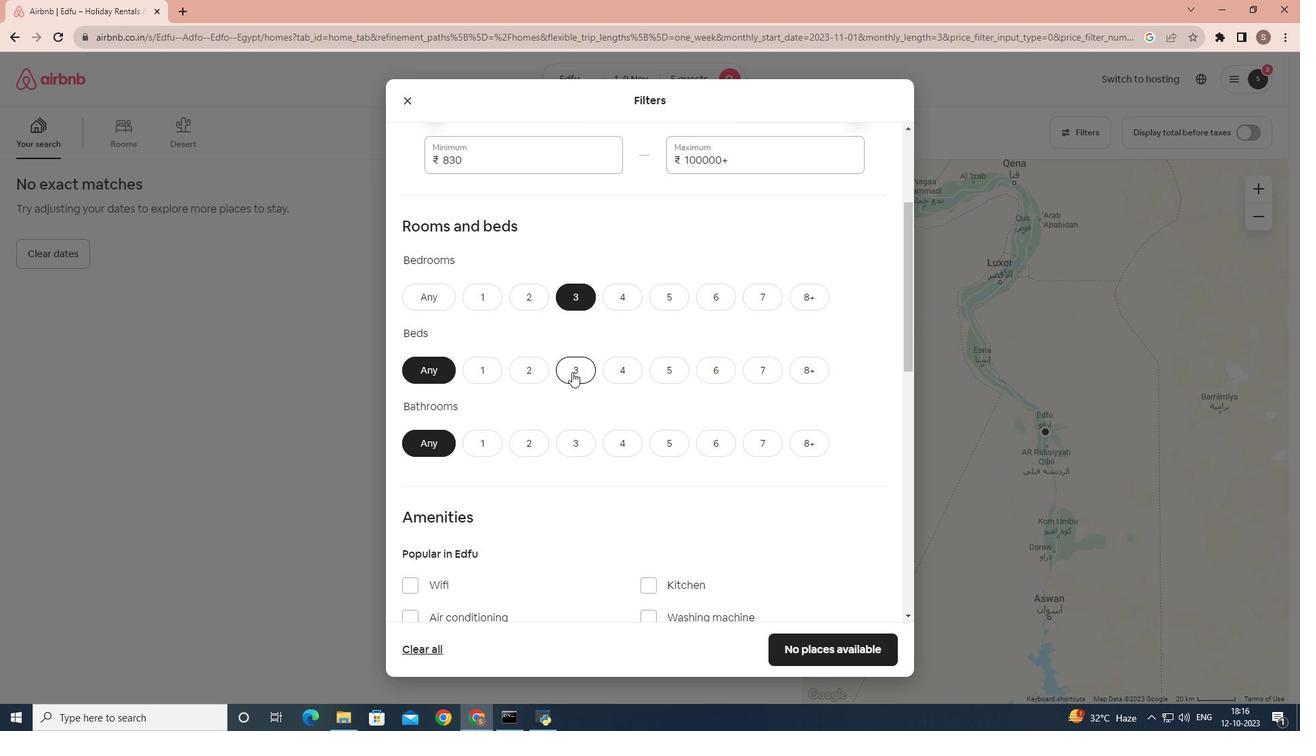 
Action: Mouse pressed left at (572, 372)
Screenshot: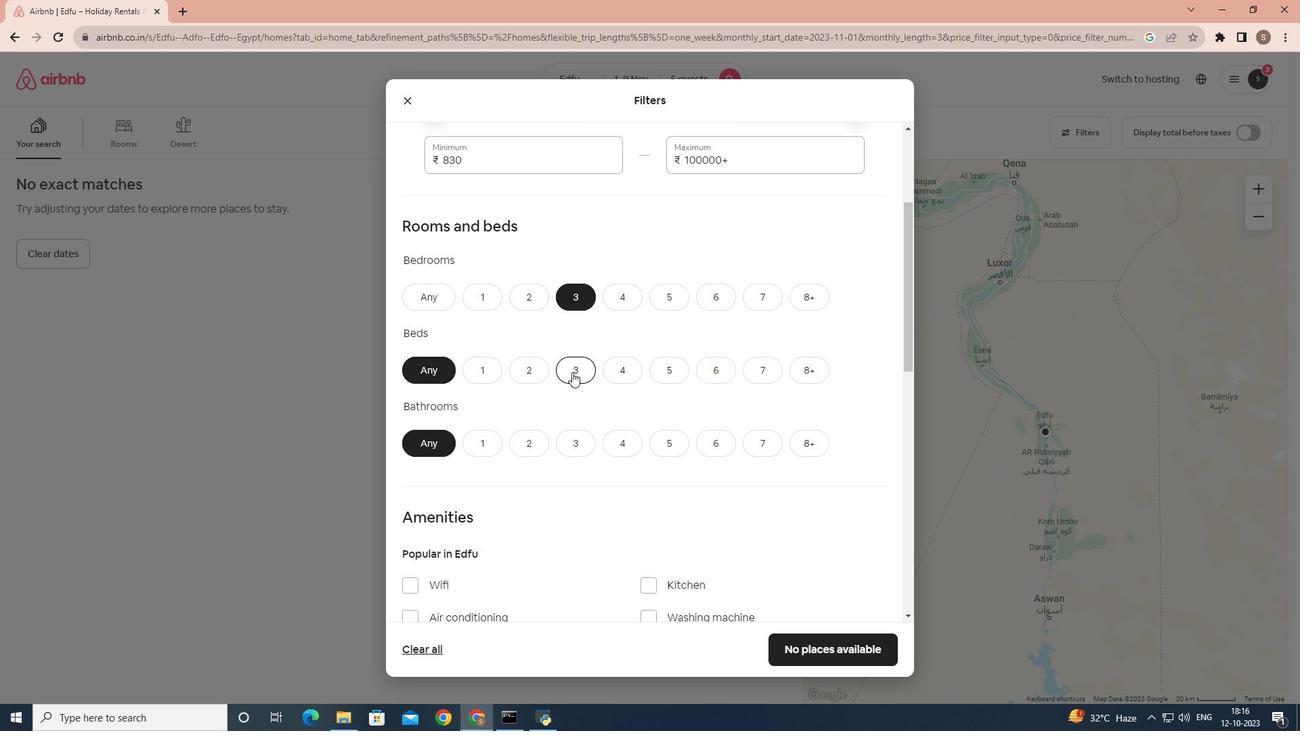 
Action: Mouse moved to (583, 442)
Screenshot: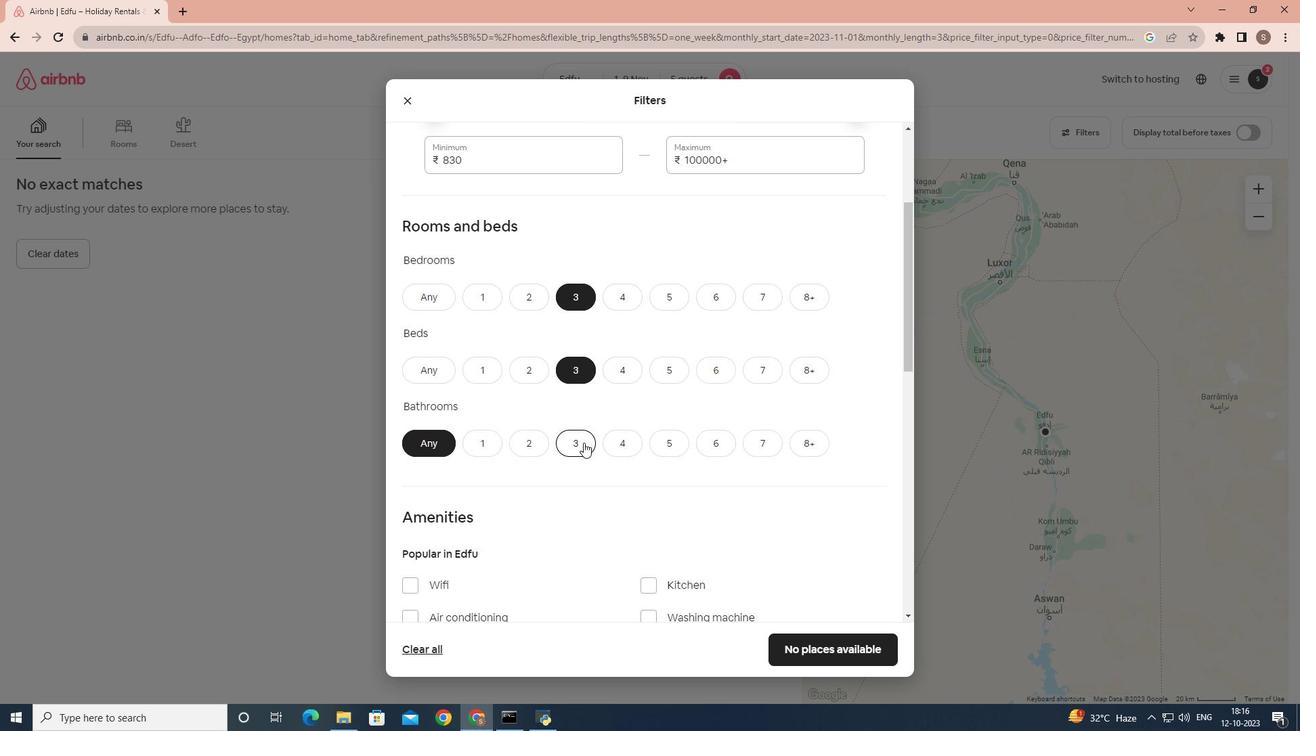 
Action: Mouse pressed left at (583, 442)
Screenshot: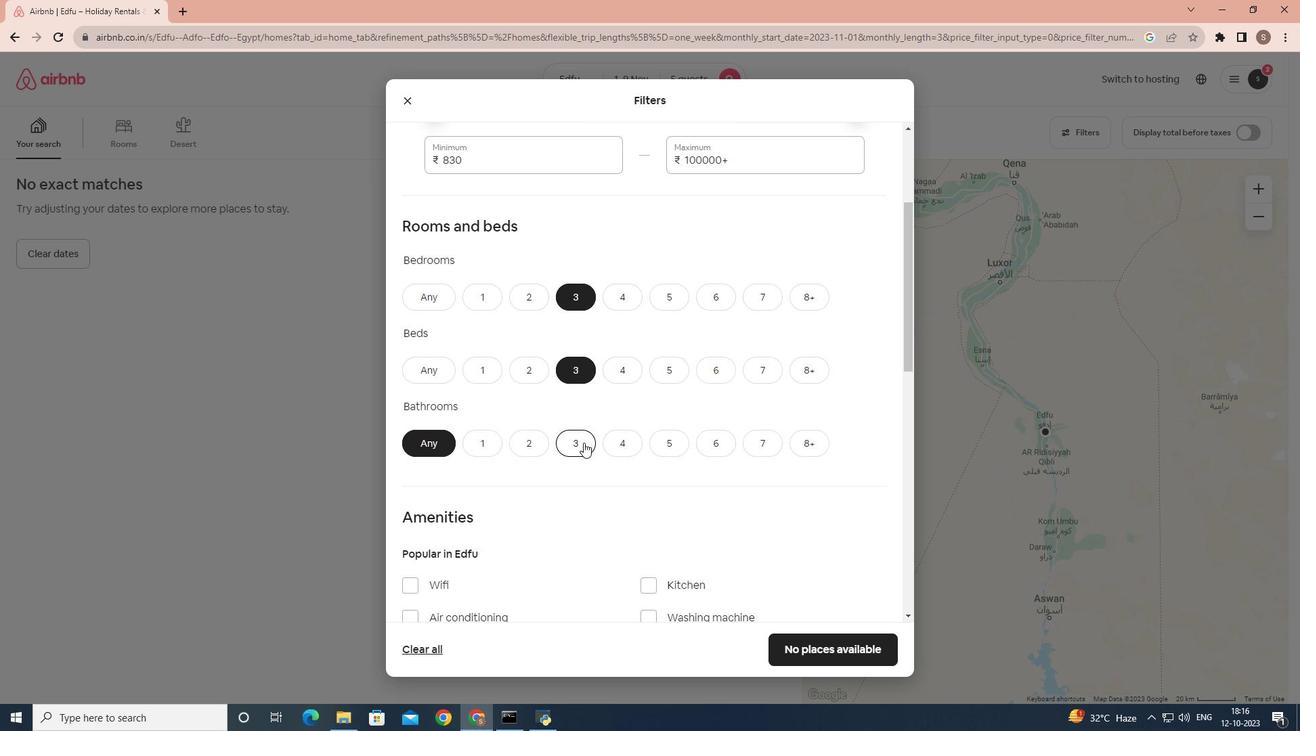 
Action: Mouse moved to (671, 405)
Screenshot: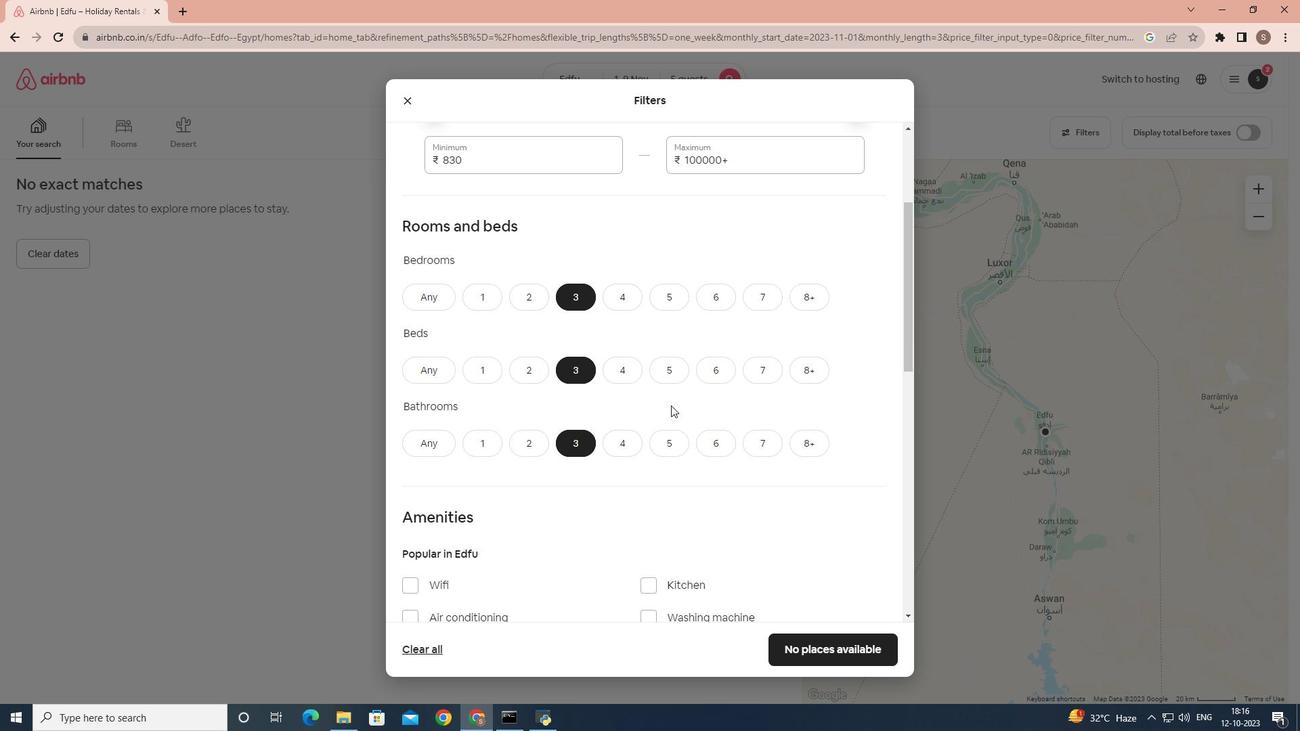 
Action: Mouse scrolled (671, 405) with delta (0, 0)
Screenshot: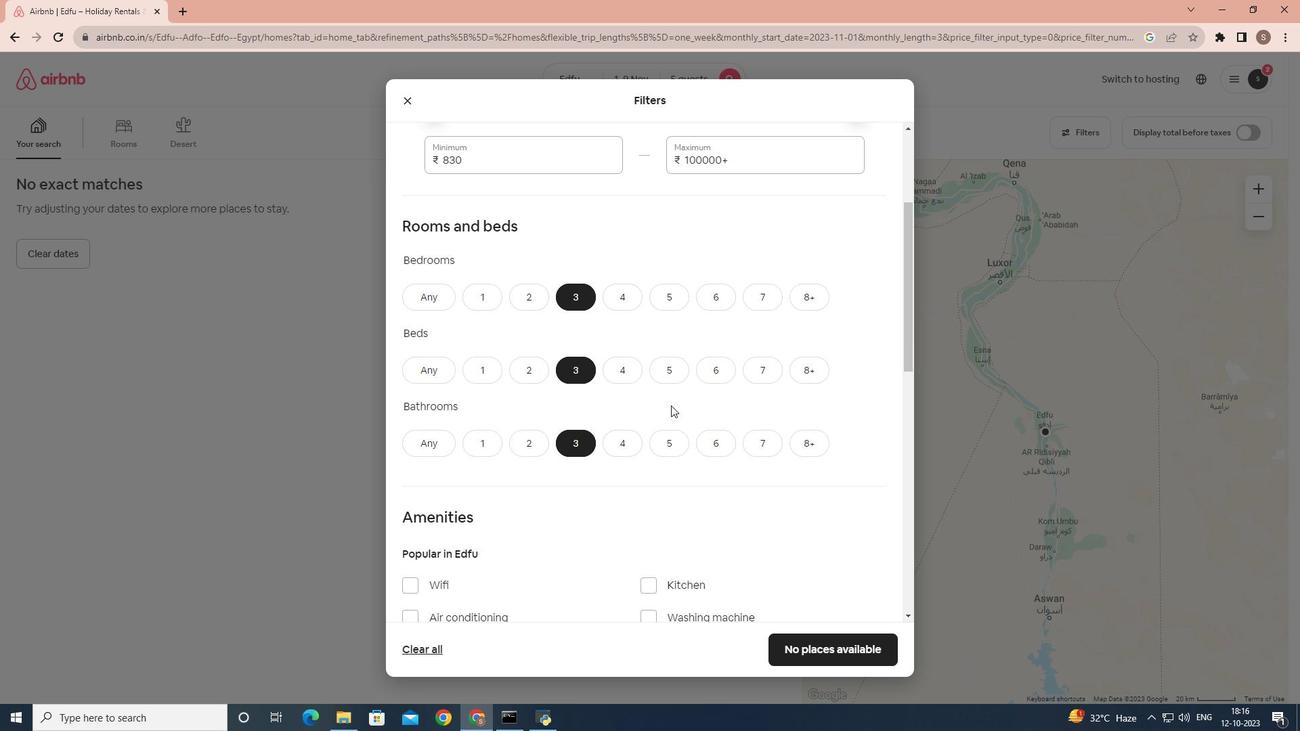 
Action: Mouse scrolled (671, 405) with delta (0, 0)
Screenshot: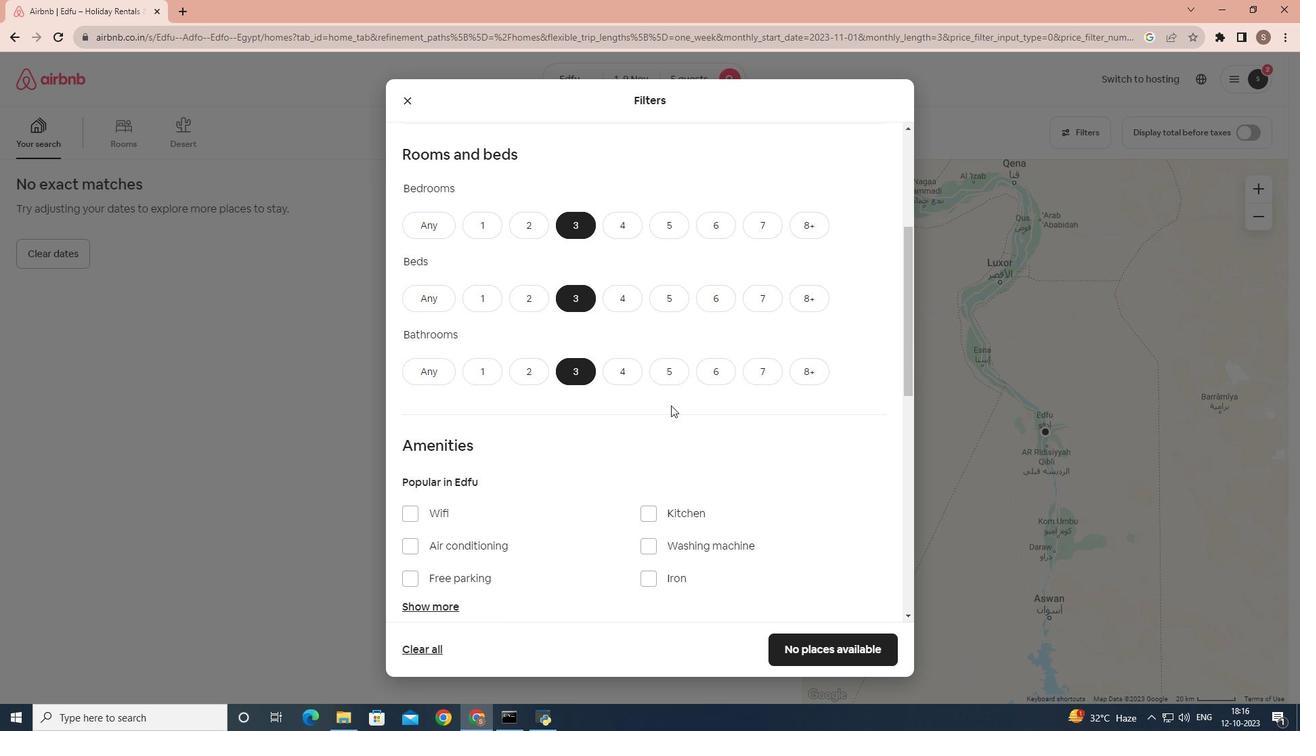 
Action: Mouse scrolled (671, 405) with delta (0, 0)
Screenshot: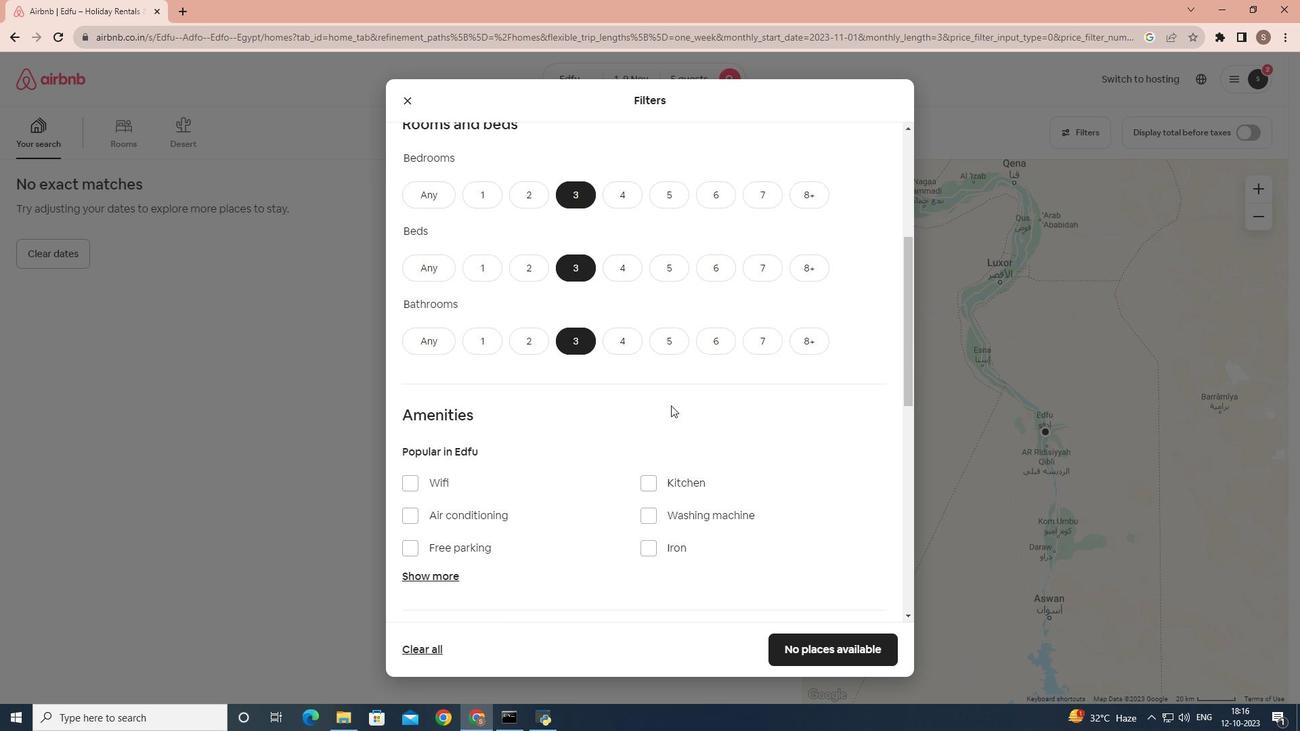 
Action: Mouse scrolled (671, 405) with delta (0, 0)
Screenshot: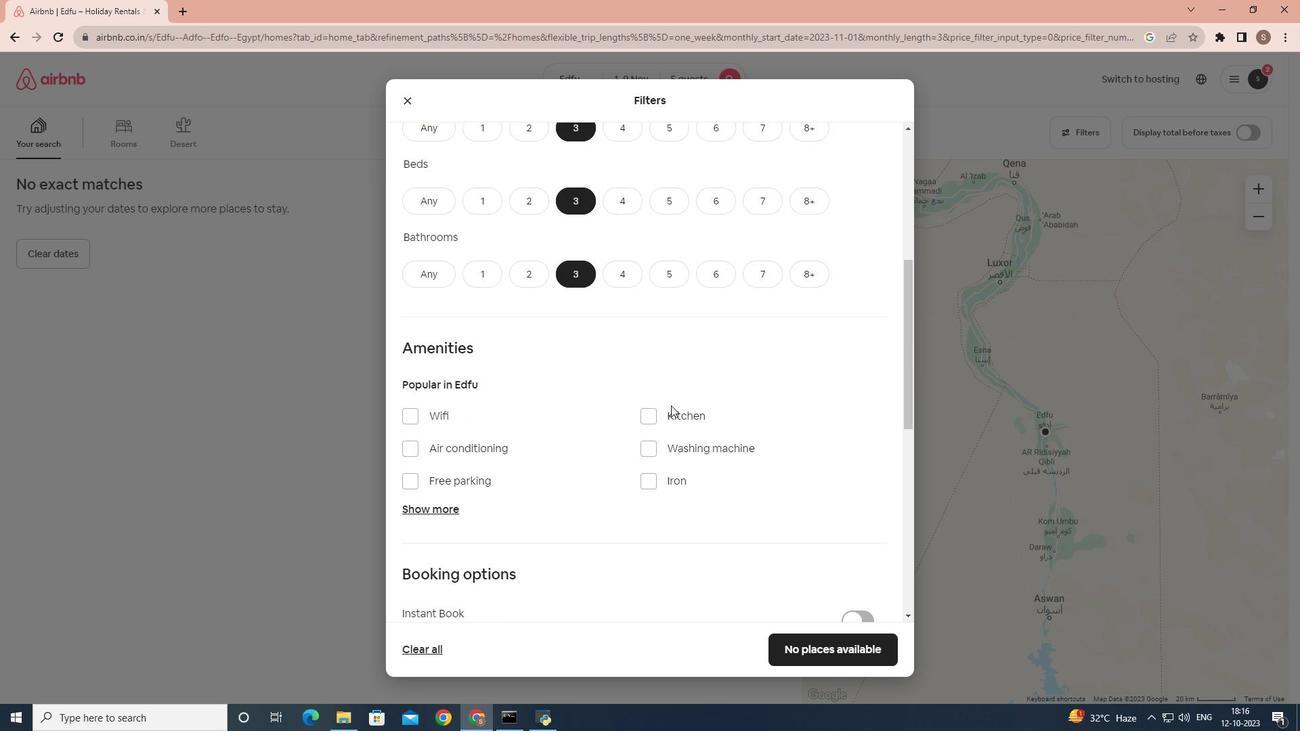 
Action: Mouse moved to (670, 405)
Screenshot: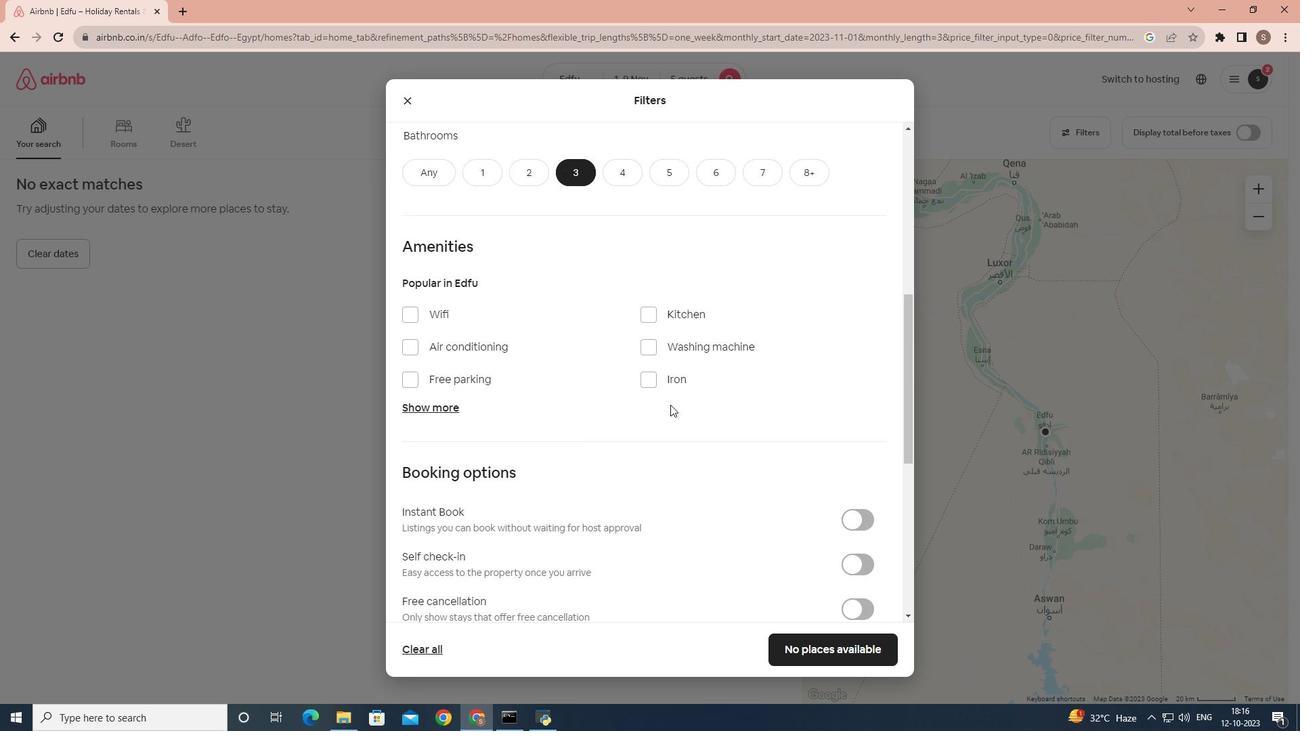 
Action: Mouse scrolled (670, 404) with delta (0, 0)
Screenshot: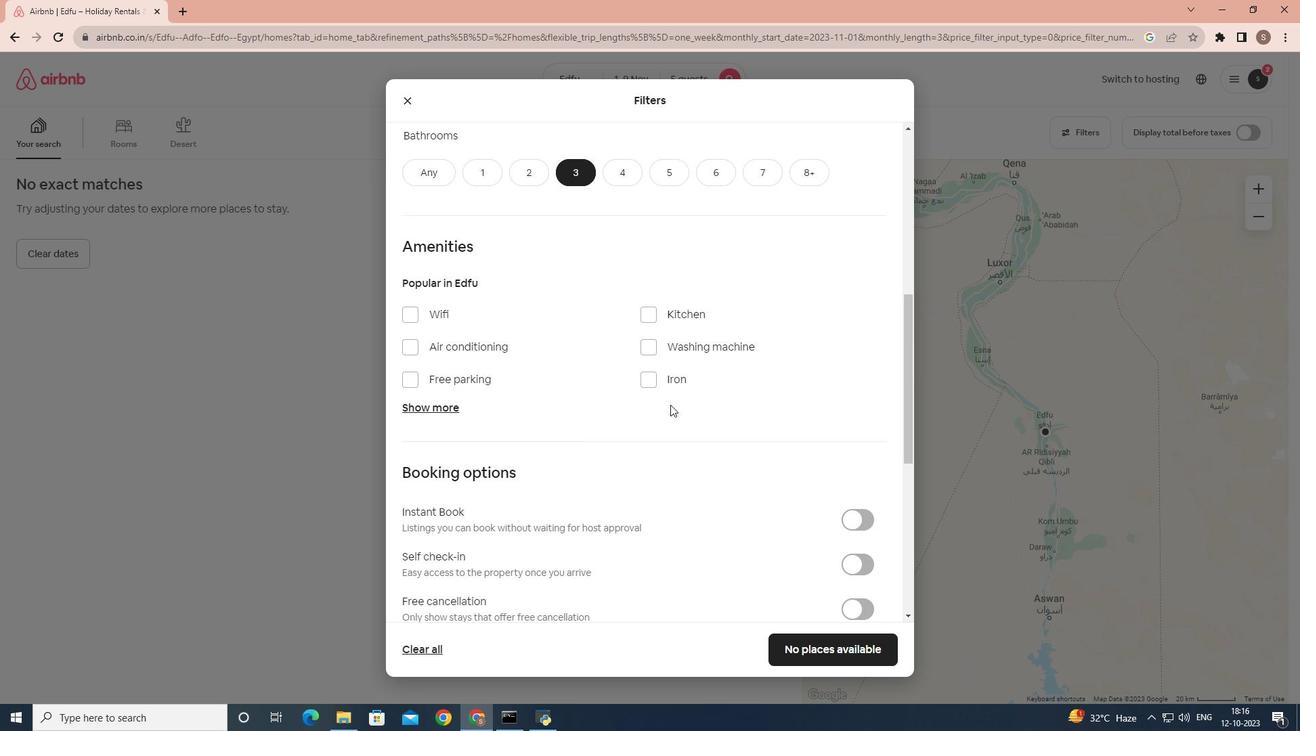 
Action: Mouse moved to (671, 404)
Screenshot: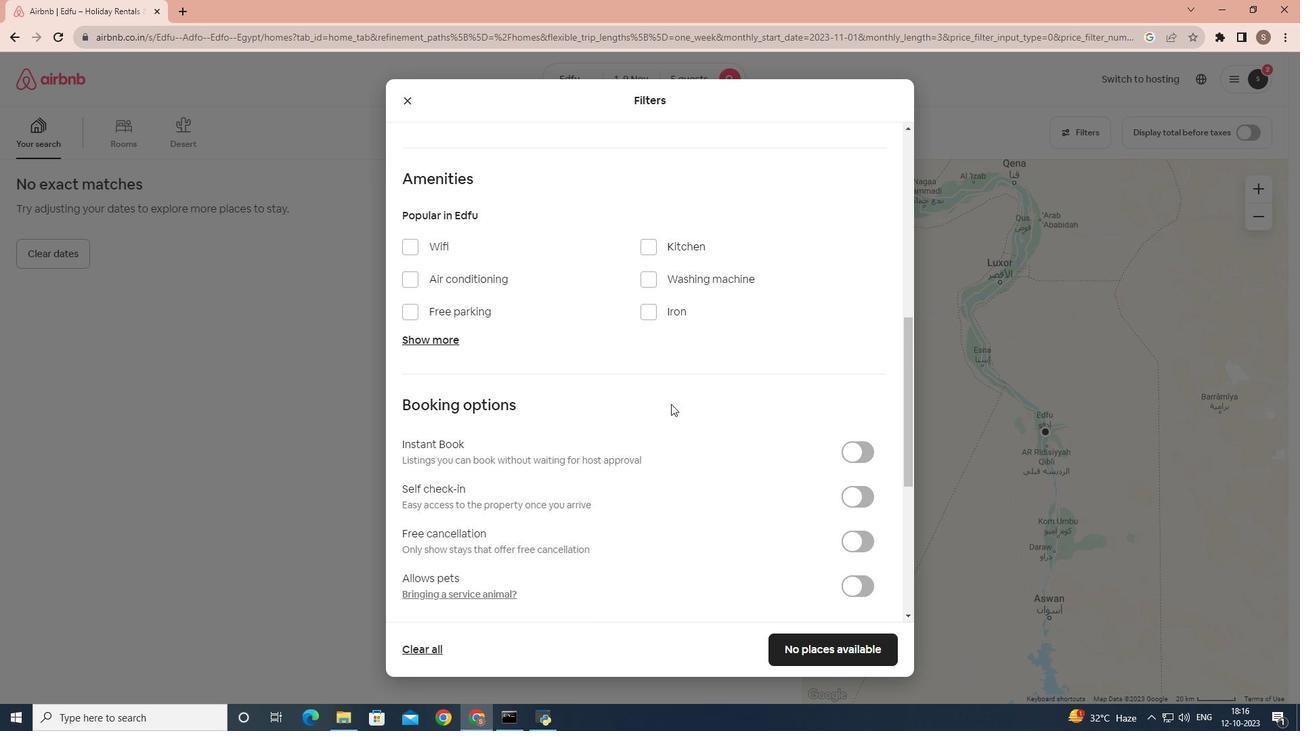 
Action: Mouse scrolled (671, 403) with delta (0, 0)
Screenshot: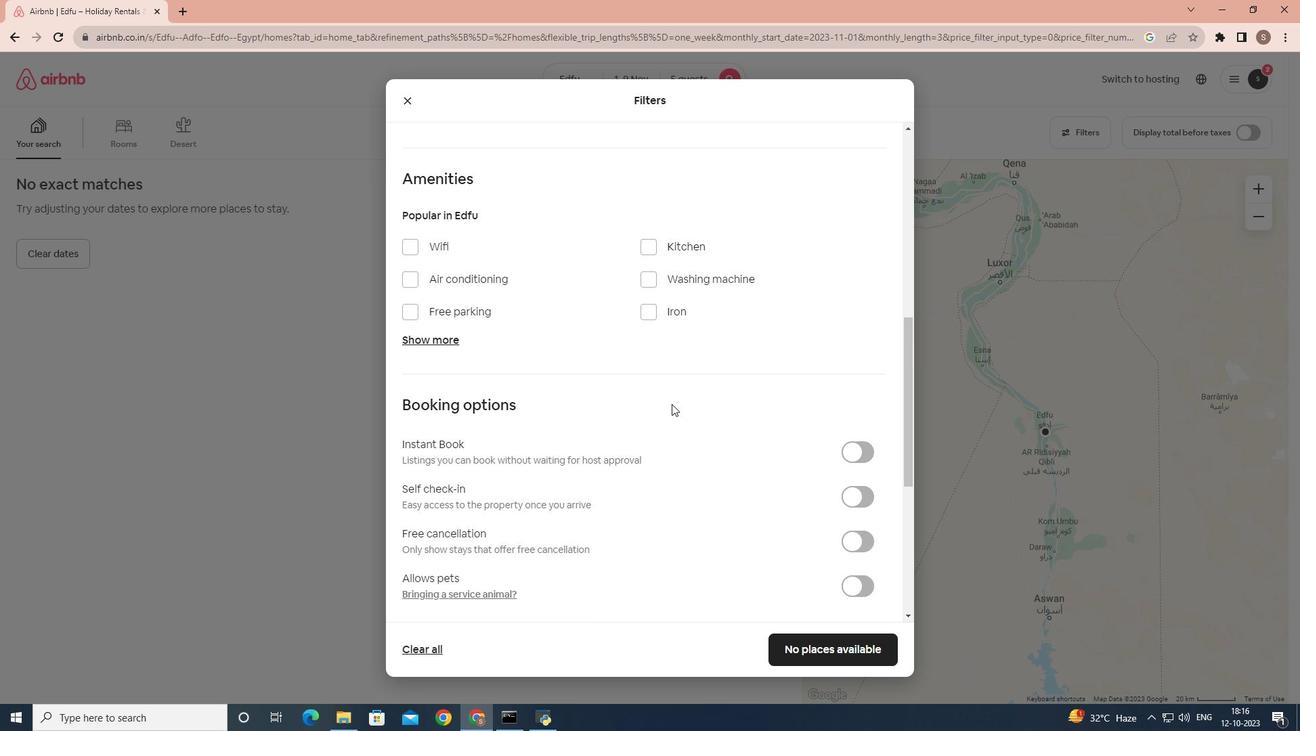 
Action: Mouse moved to (672, 404)
Screenshot: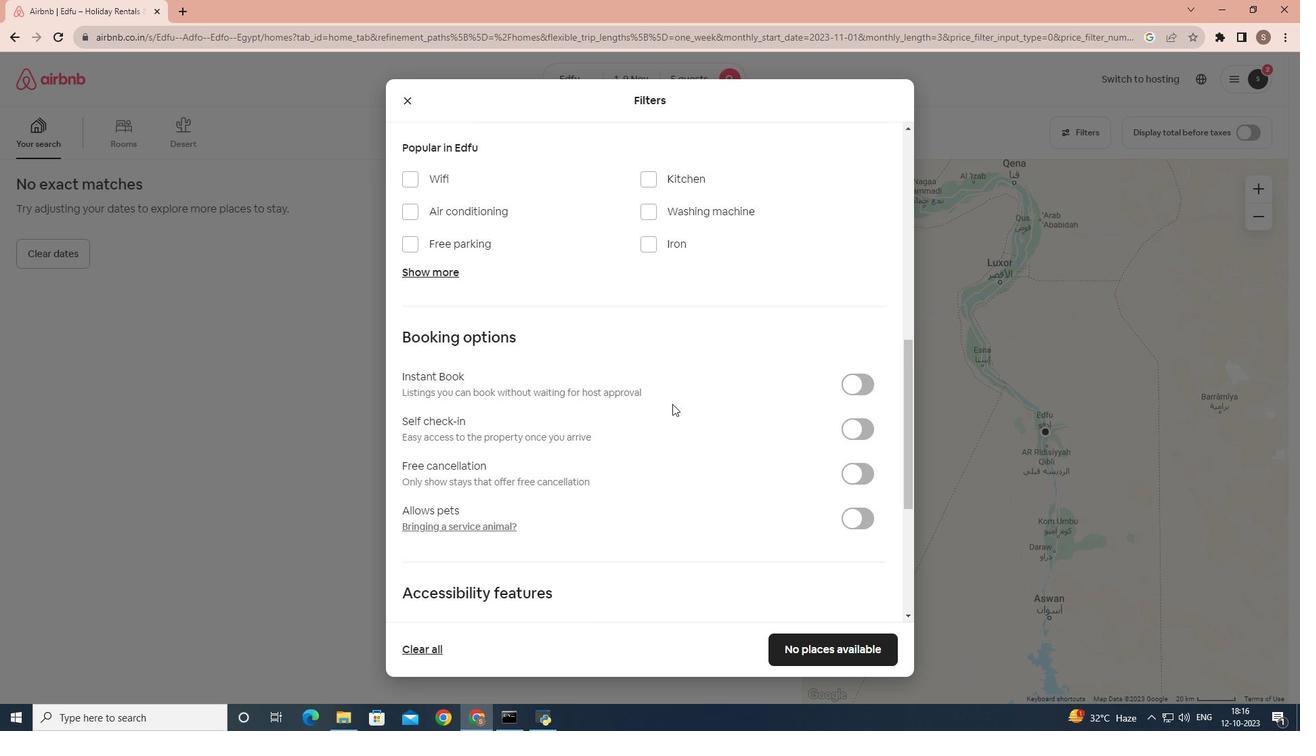 
Action: Mouse scrolled (672, 403) with delta (0, 0)
Screenshot: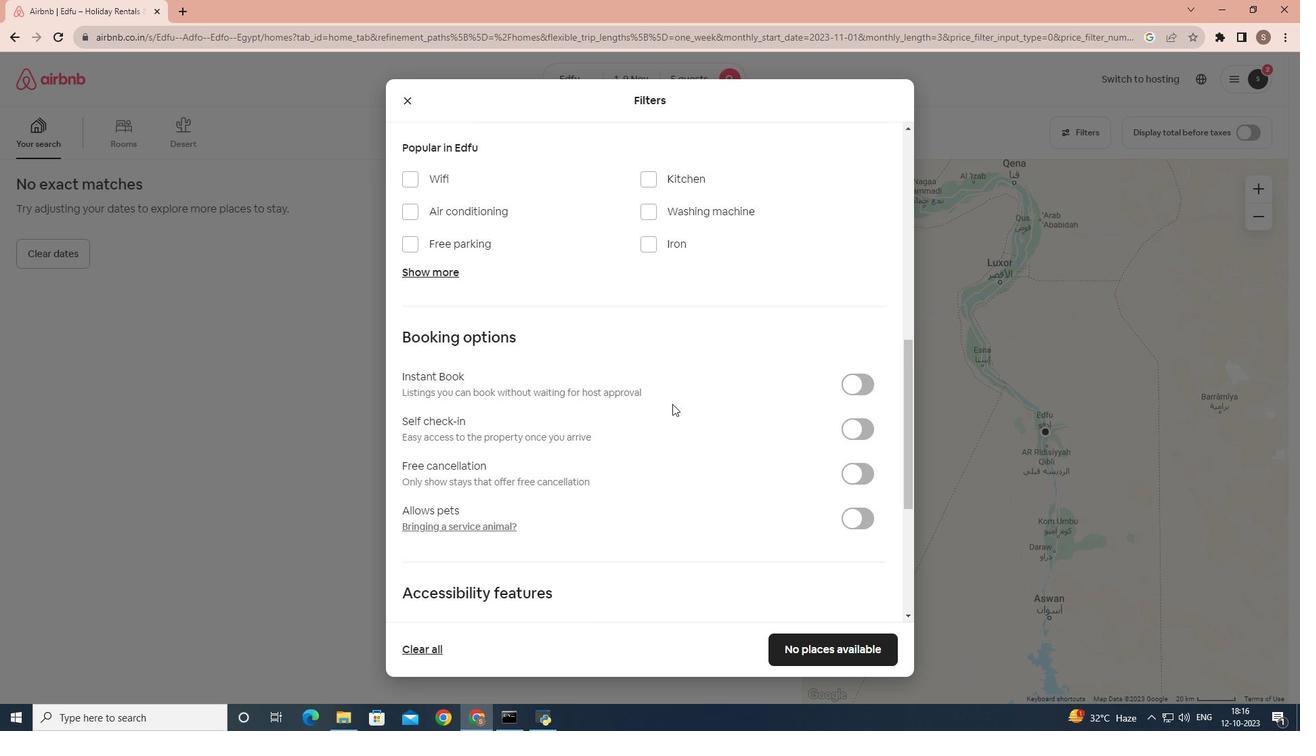 
Action: Mouse moved to (837, 642)
Screenshot: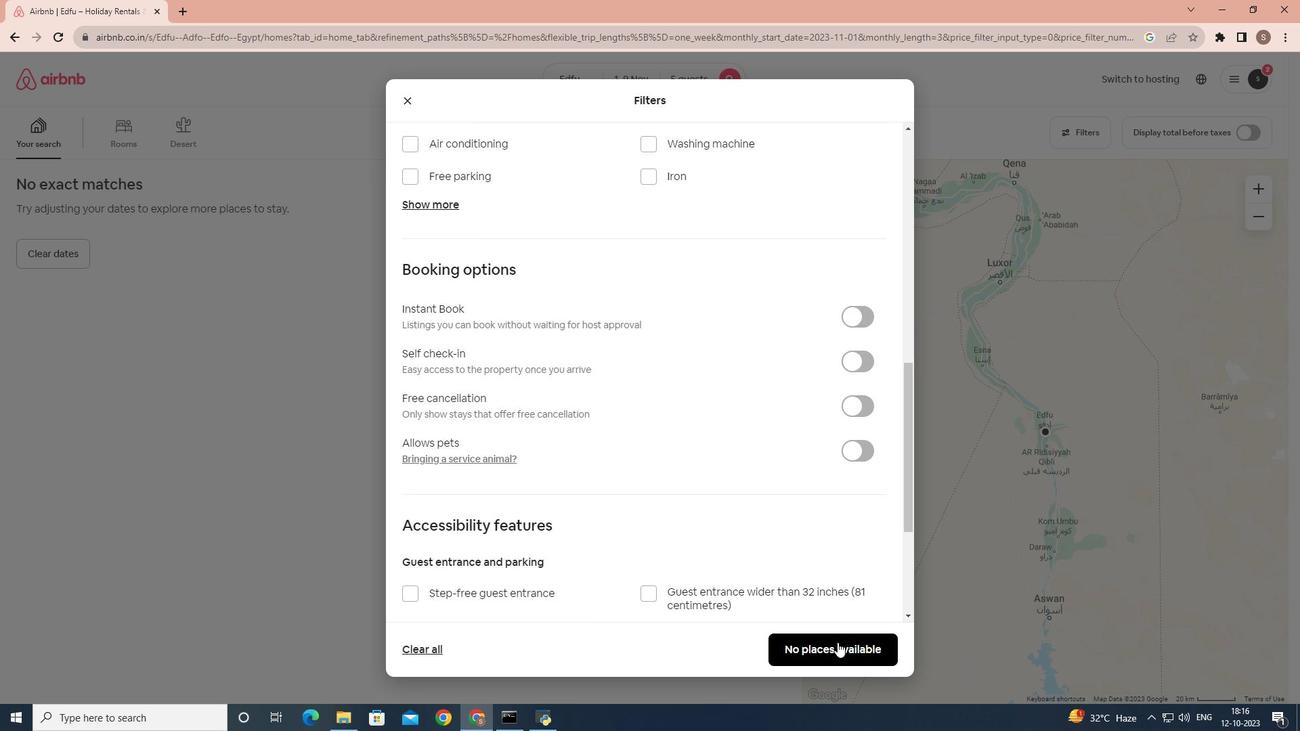 
Action: Mouse pressed left at (837, 642)
Screenshot: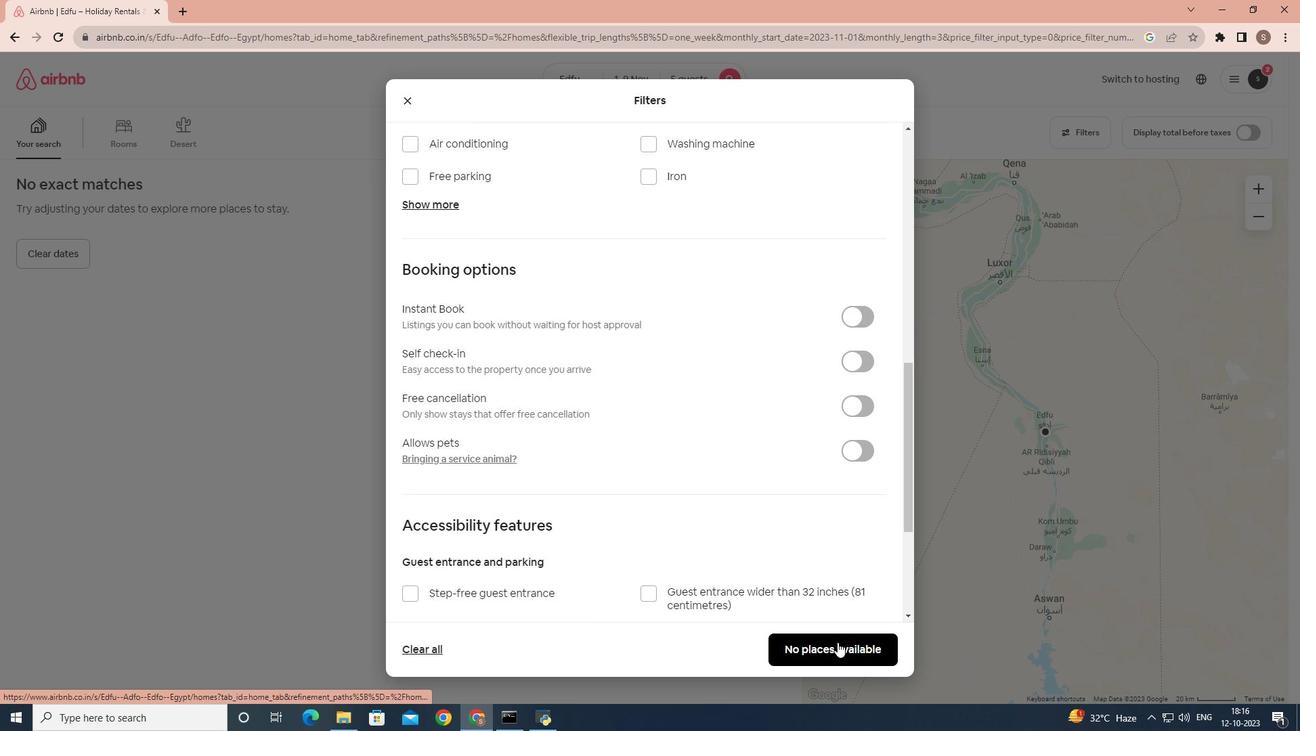 
Action: Mouse moved to (835, 625)
Screenshot: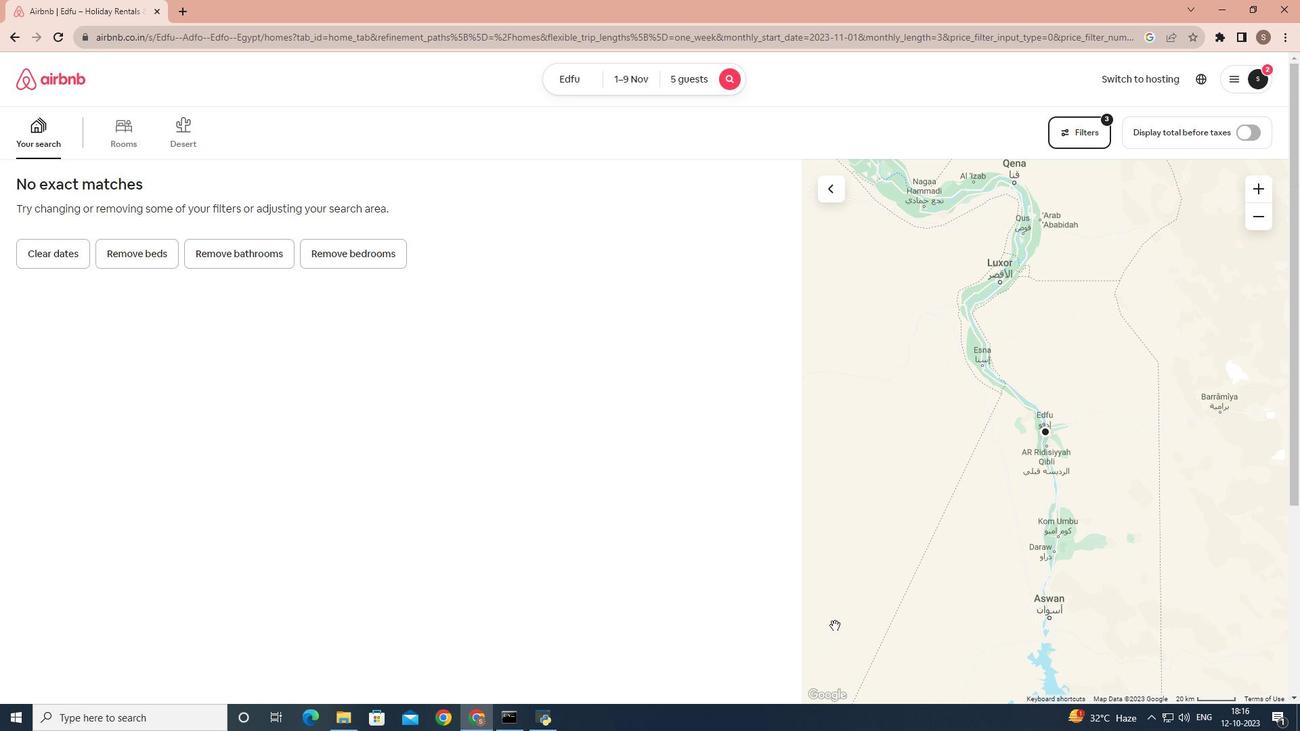
